 Task: Update the Trello card by adding a member, label, checklist, and setting start and due dates.
Action: Mouse moved to (408, 510)
Screenshot: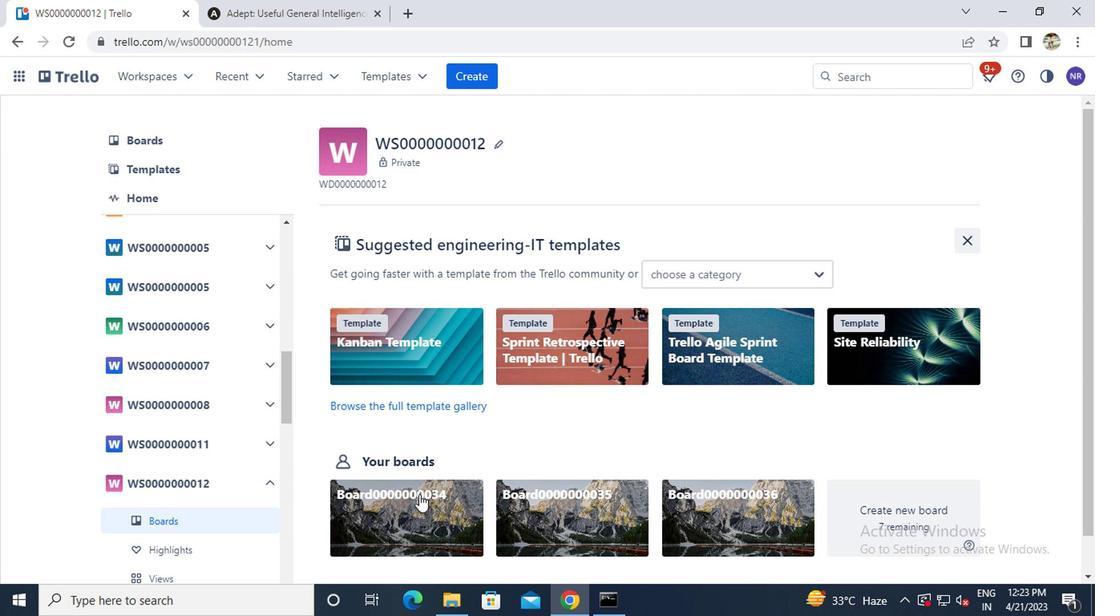 
Action: Mouse pressed left at (408, 510)
Screenshot: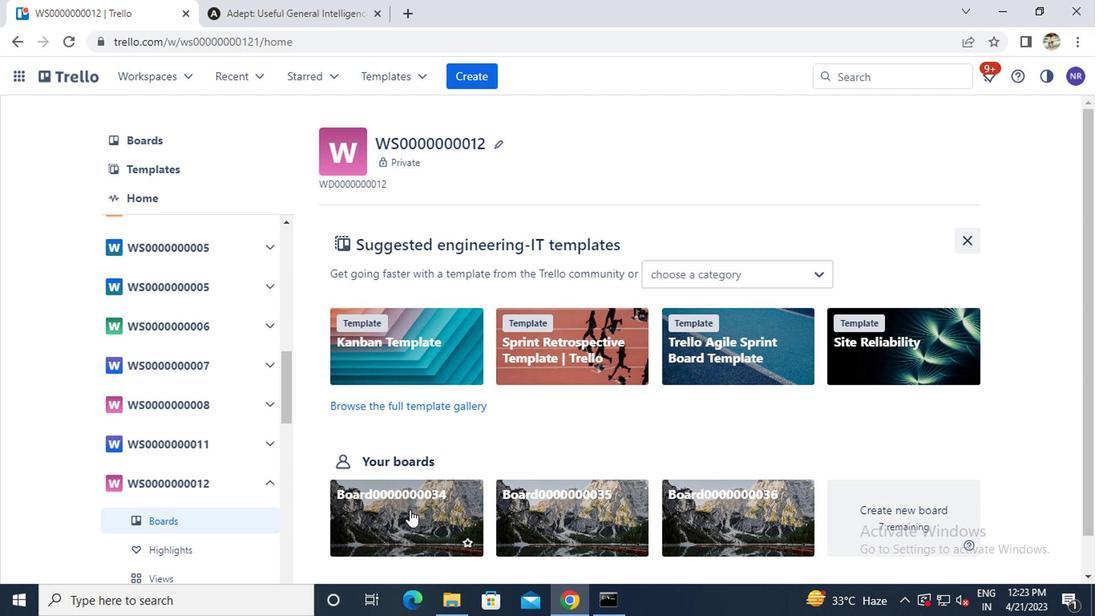 
Action: Mouse moved to (355, 204)
Screenshot: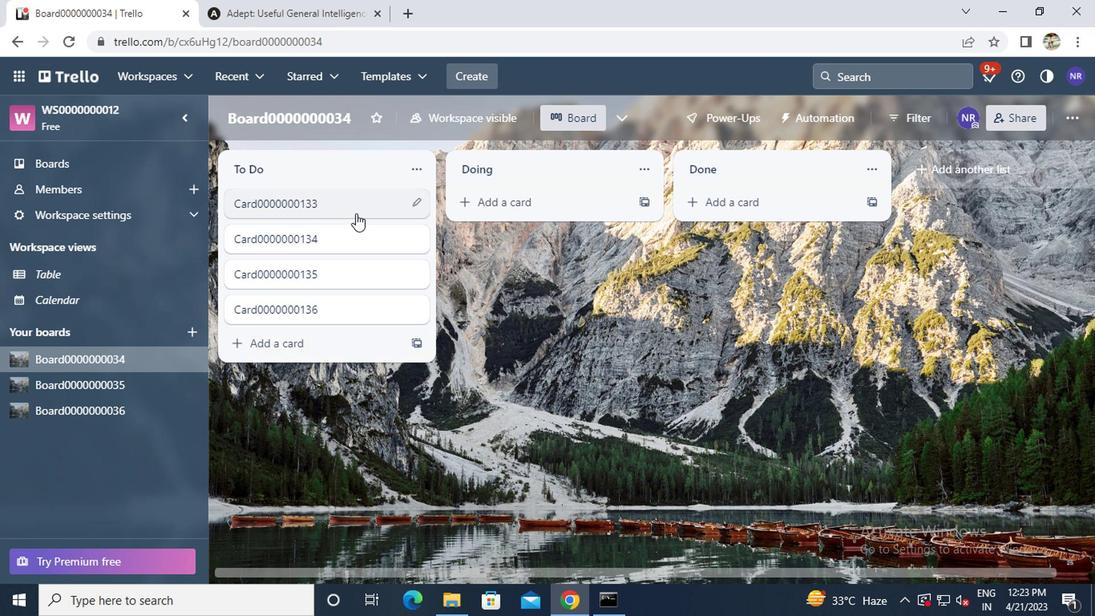 
Action: Mouse pressed left at (355, 204)
Screenshot: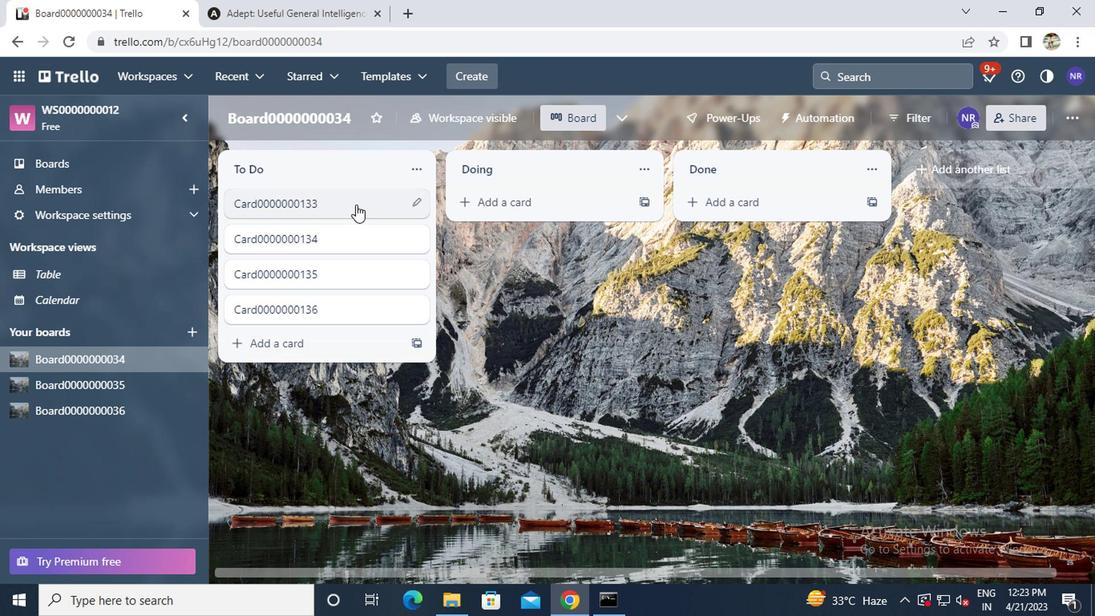 
Action: Mouse moved to (715, 207)
Screenshot: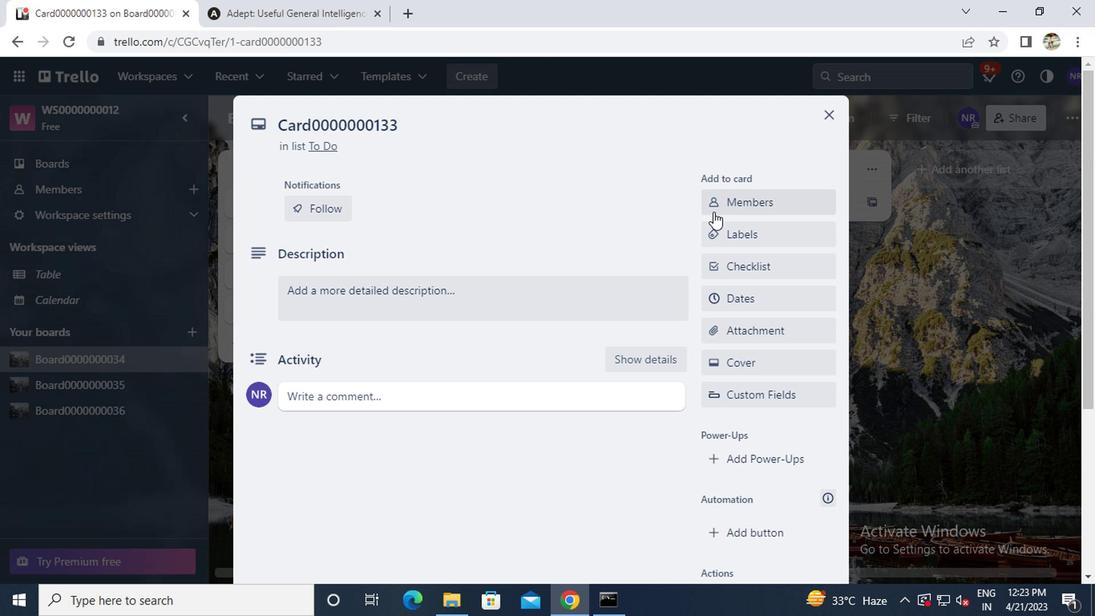 
Action: Mouse pressed left at (715, 207)
Screenshot: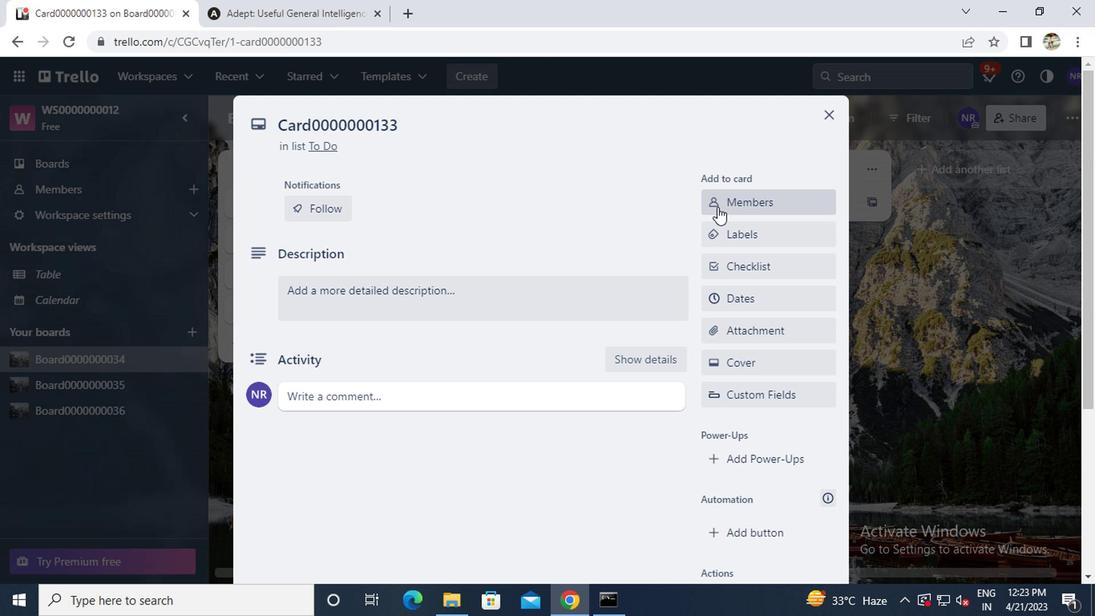
Action: Mouse moved to (742, 280)
Screenshot: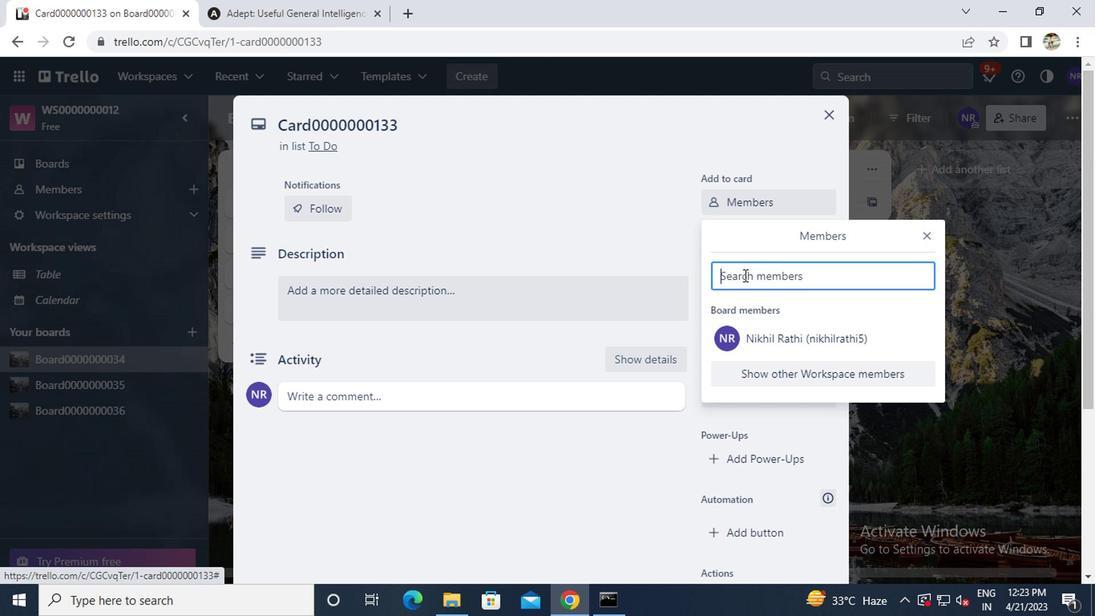 
Action: Mouse pressed left at (742, 280)
Screenshot: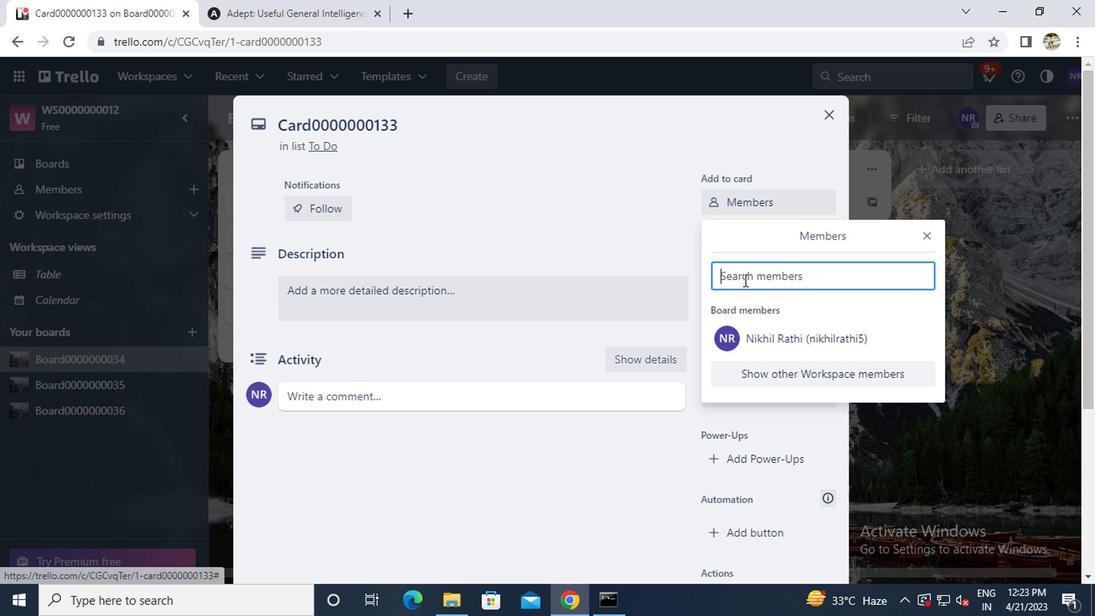 
Action: Key pressed <Key.caps_lock><Key.caps_lock>a<Key.caps_lock>yush98111<Key.shift>@GMAIL.COM
Screenshot: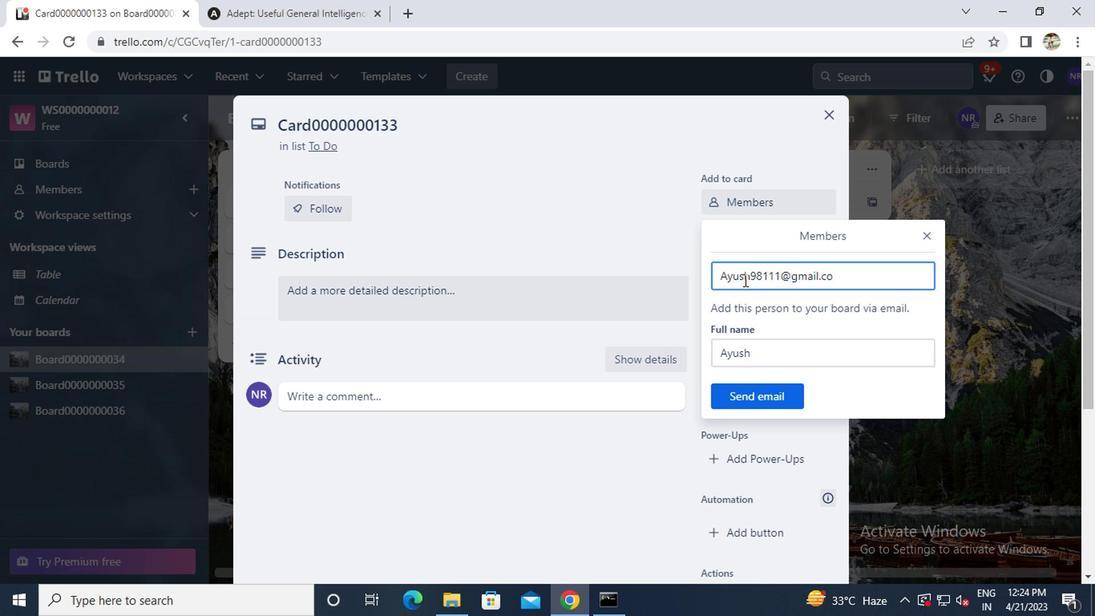
Action: Mouse moved to (769, 388)
Screenshot: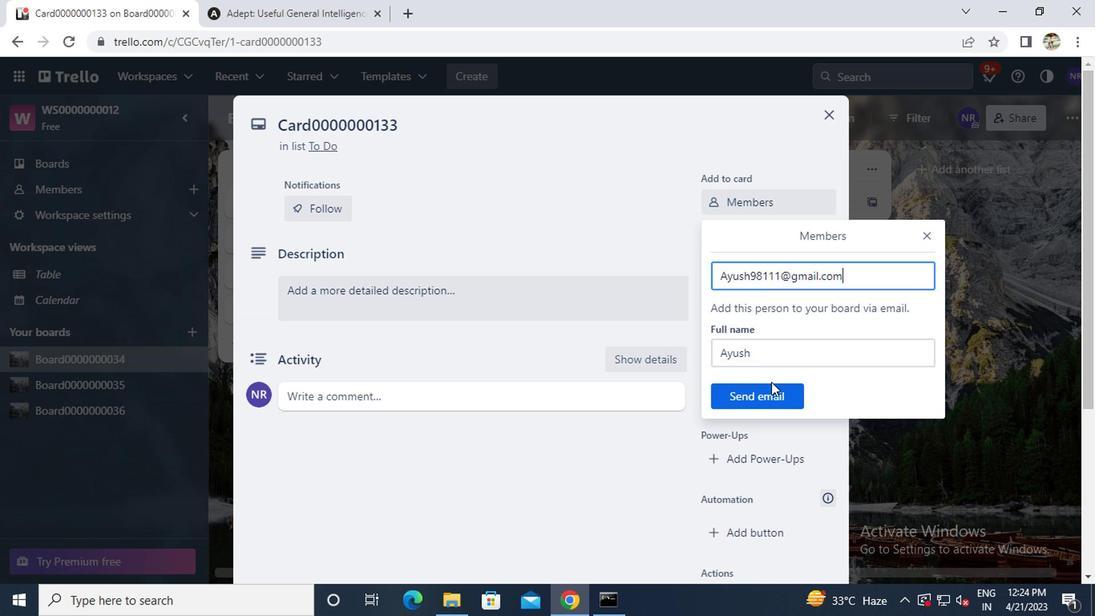 
Action: Mouse pressed left at (769, 388)
Screenshot: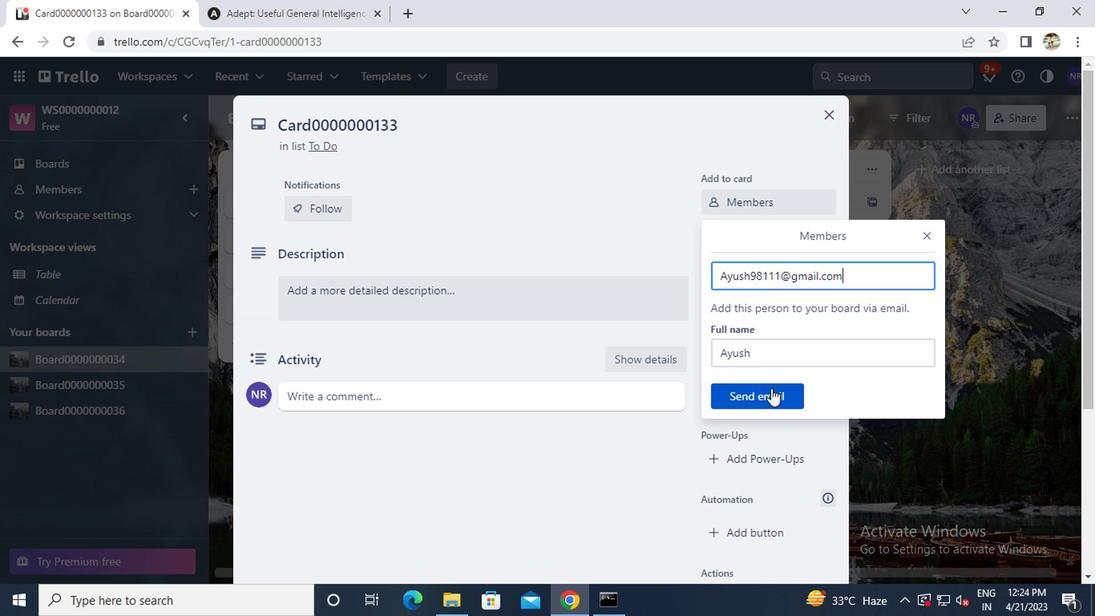 
Action: Mouse moved to (729, 238)
Screenshot: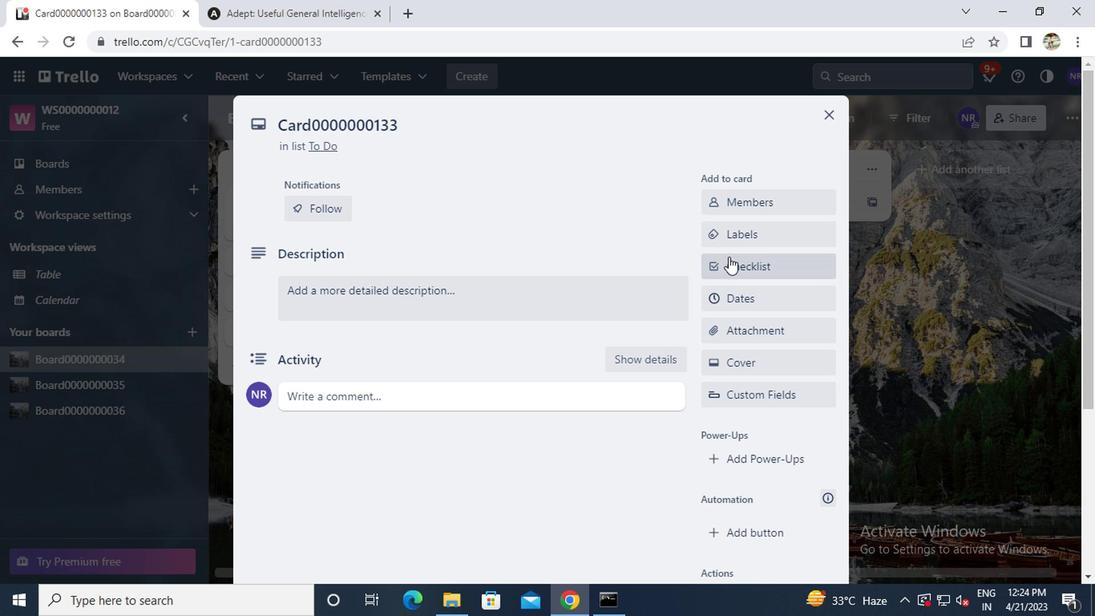
Action: Mouse pressed left at (729, 238)
Screenshot: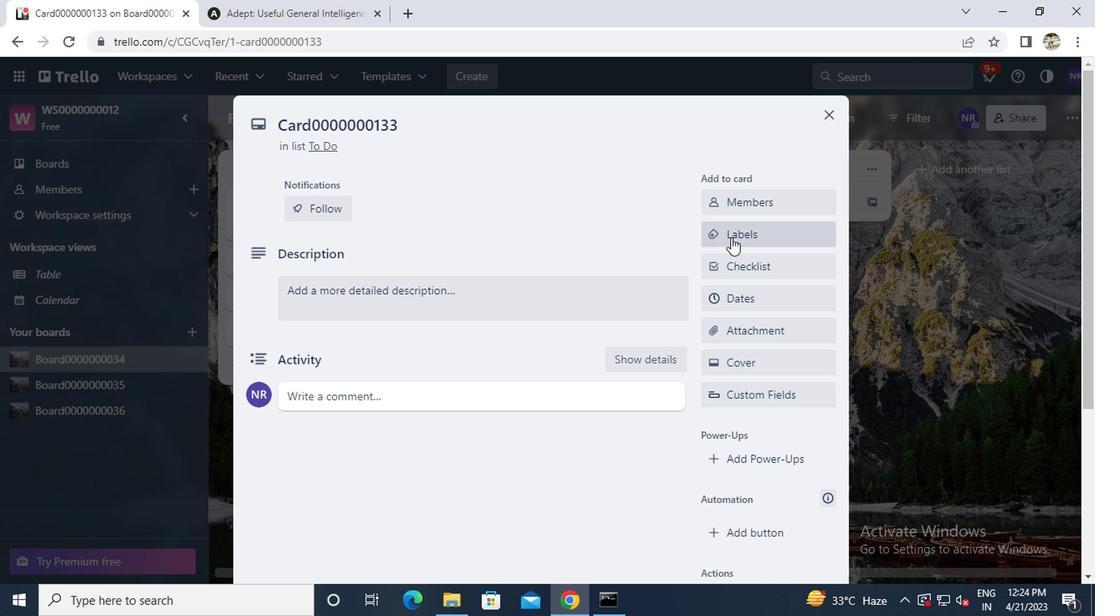 
Action: Mouse moved to (774, 394)
Screenshot: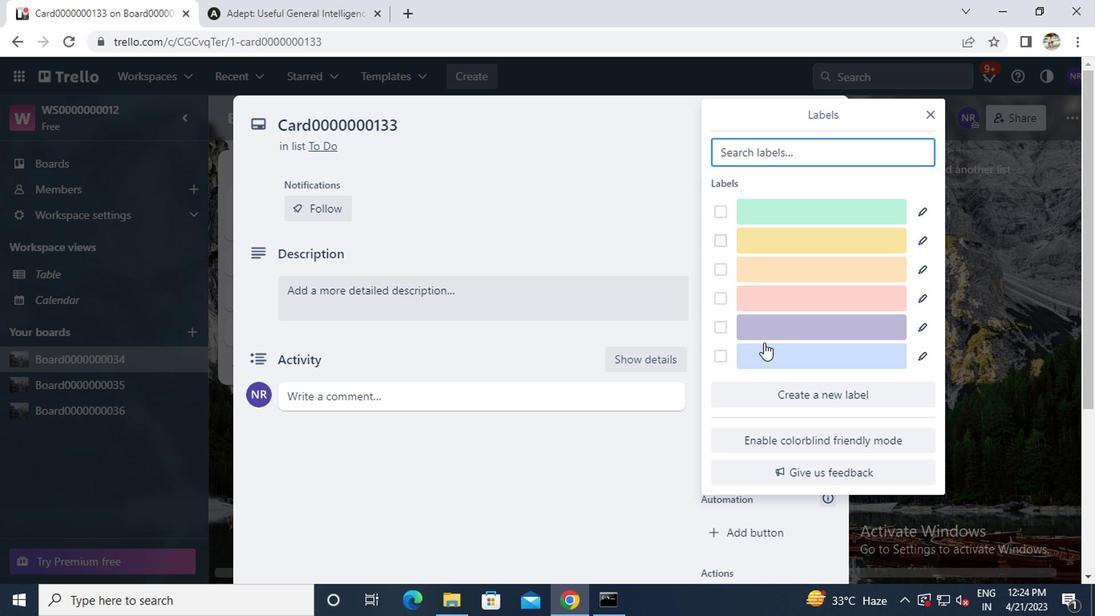
Action: Mouse pressed left at (774, 394)
Screenshot: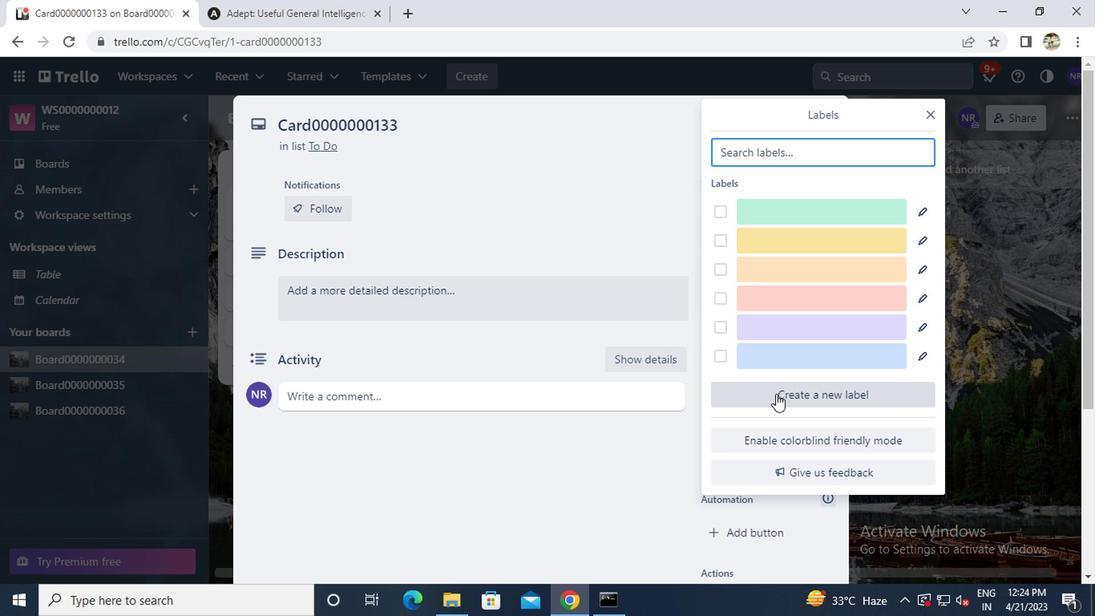 
Action: Mouse moved to (728, 344)
Screenshot: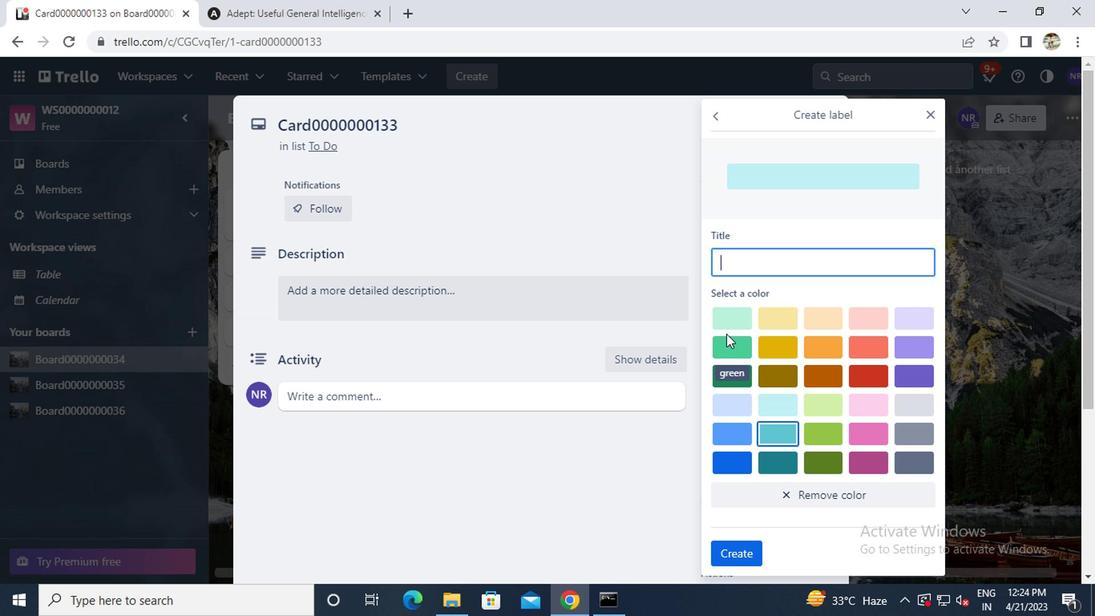 
Action: Mouse pressed left at (728, 344)
Screenshot: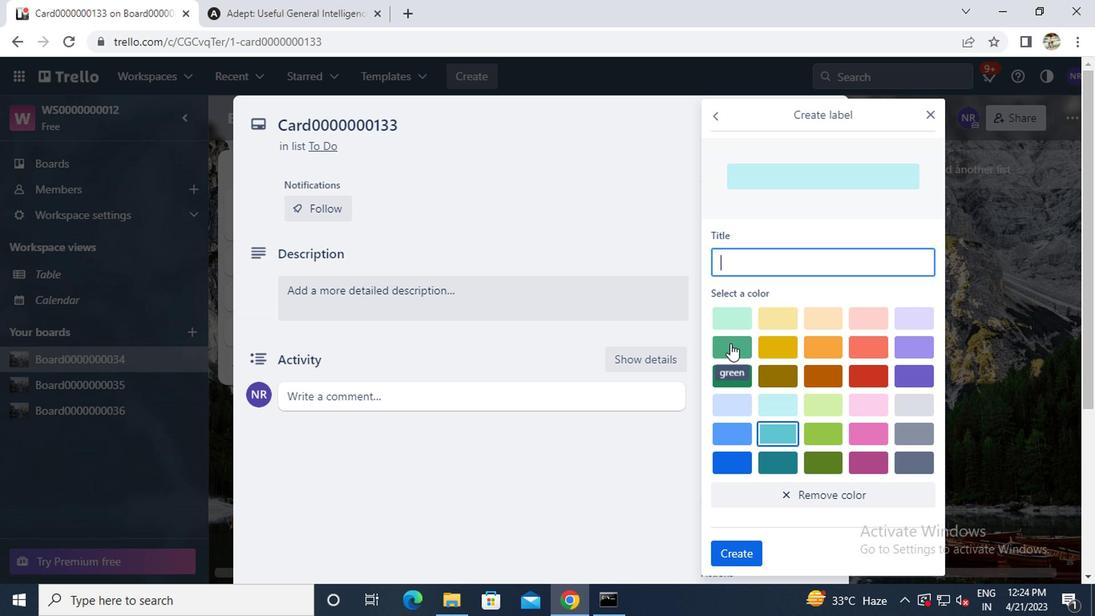
Action: Mouse moved to (732, 263)
Screenshot: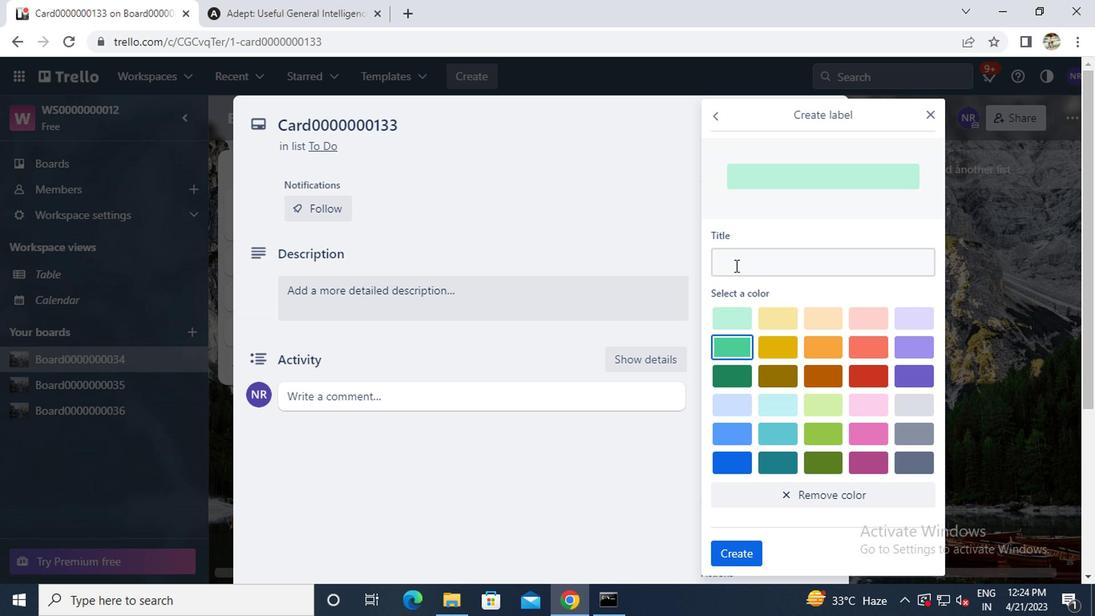 
Action: Mouse pressed left at (732, 263)
Screenshot: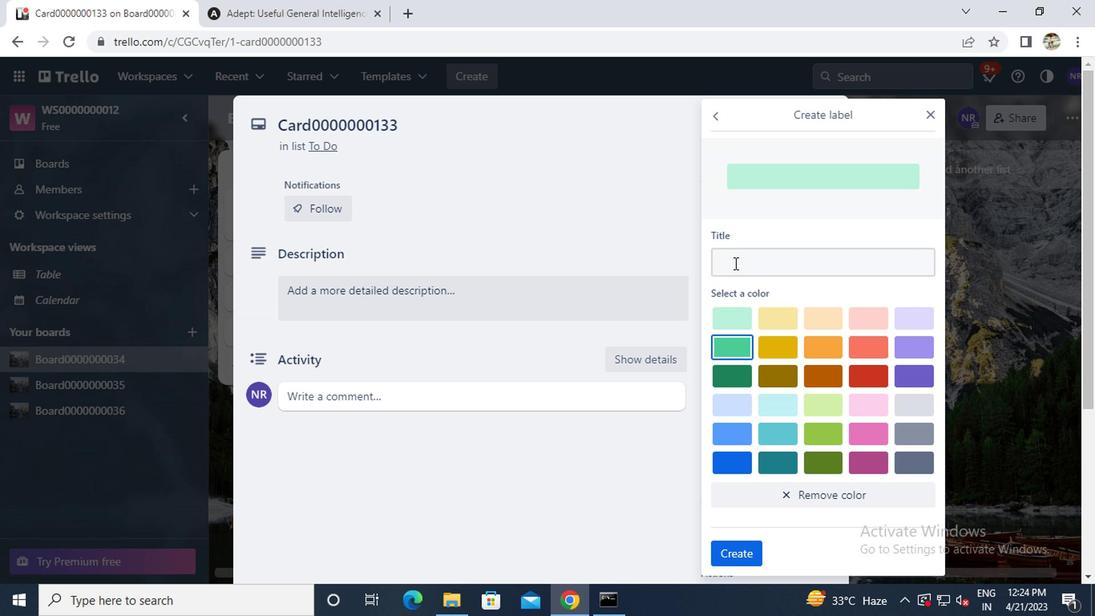 
Action: Key pressed <Key.caps_lock>L<Key.caps_lock>ABEL0000000133
Screenshot: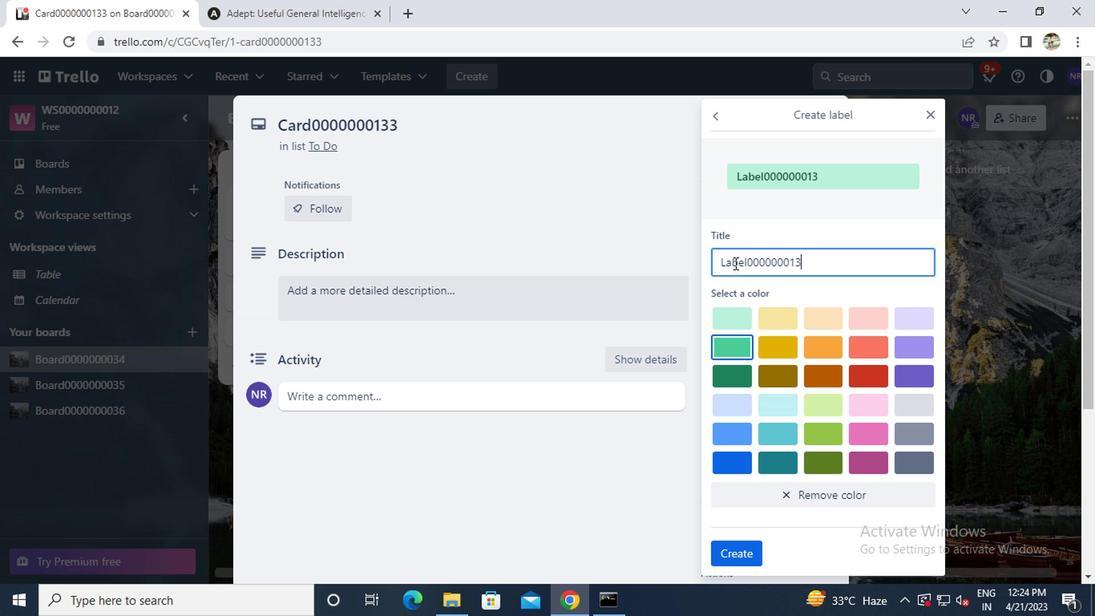 
Action: Mouse moved to (736, 547)
Screenshot: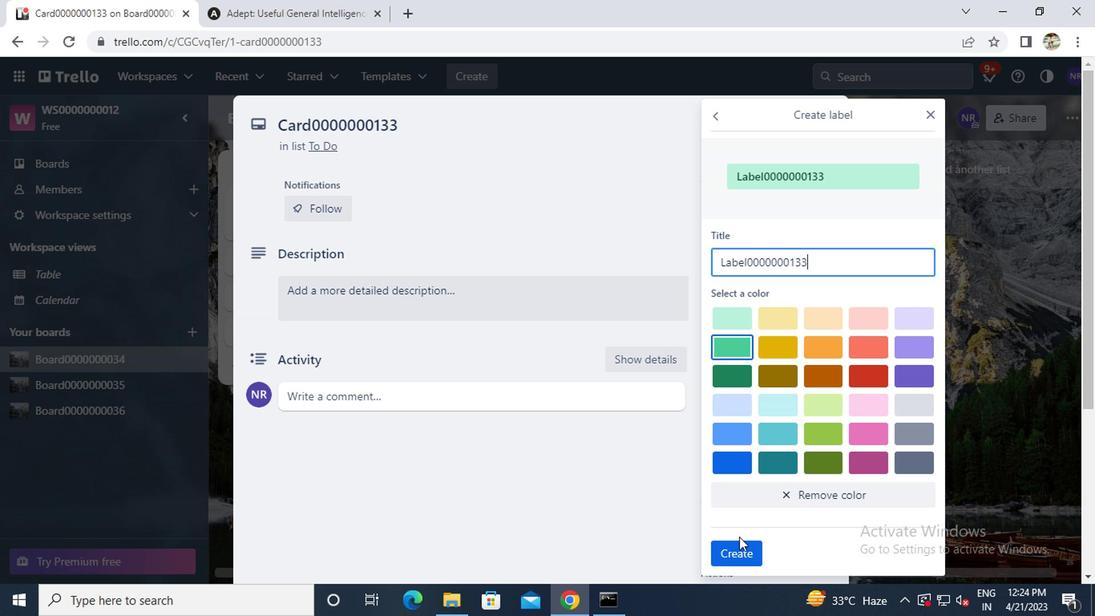 
Action: Mouse pressed left at (736, 547)
Screenshot: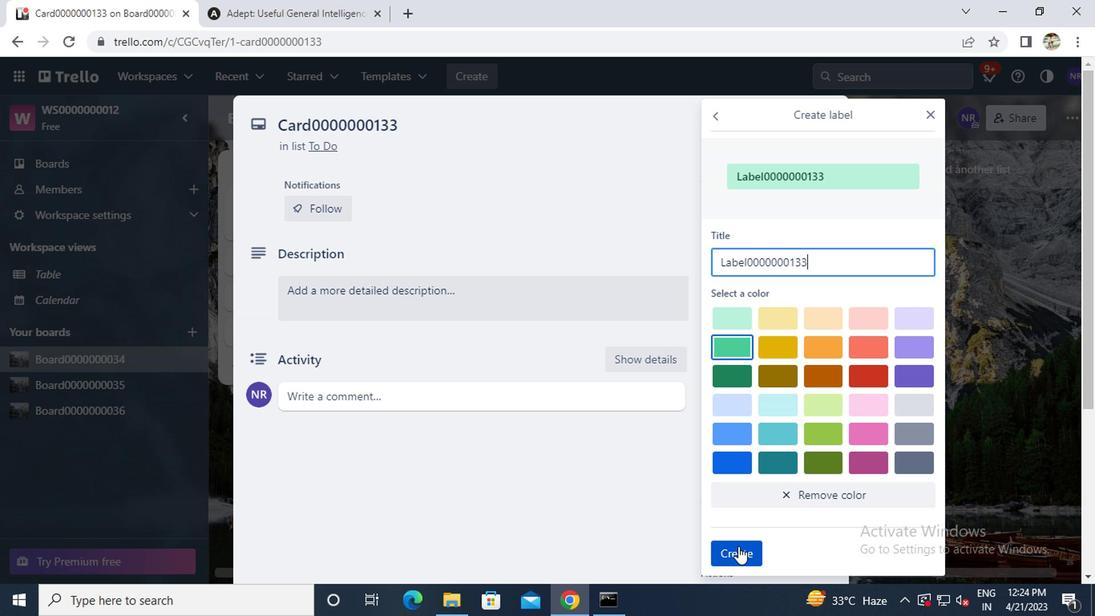 
Action: Mouse moved to (925, 110)
Screenshot: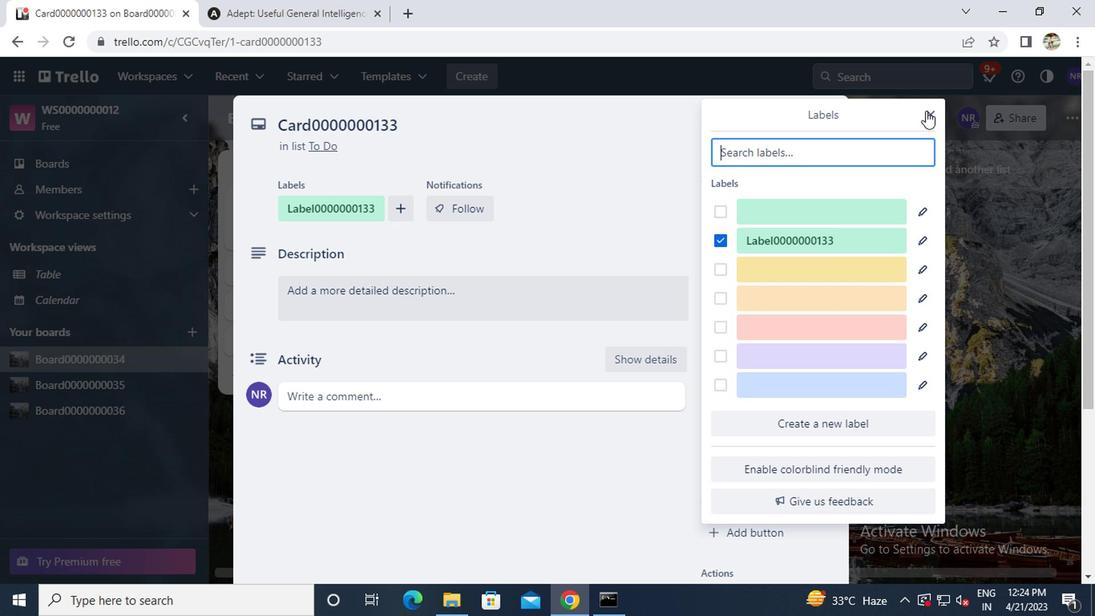 
Action: Mouse pressed left at (925, 110)
Screenshot: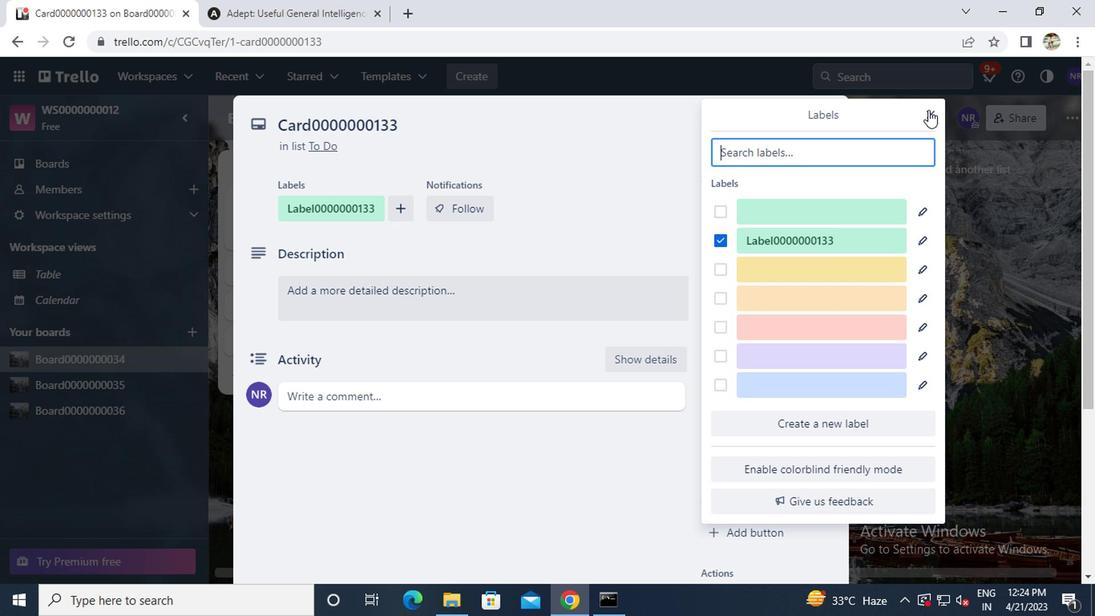 
Action: Mouse moved to (778, 263)
Screenshot: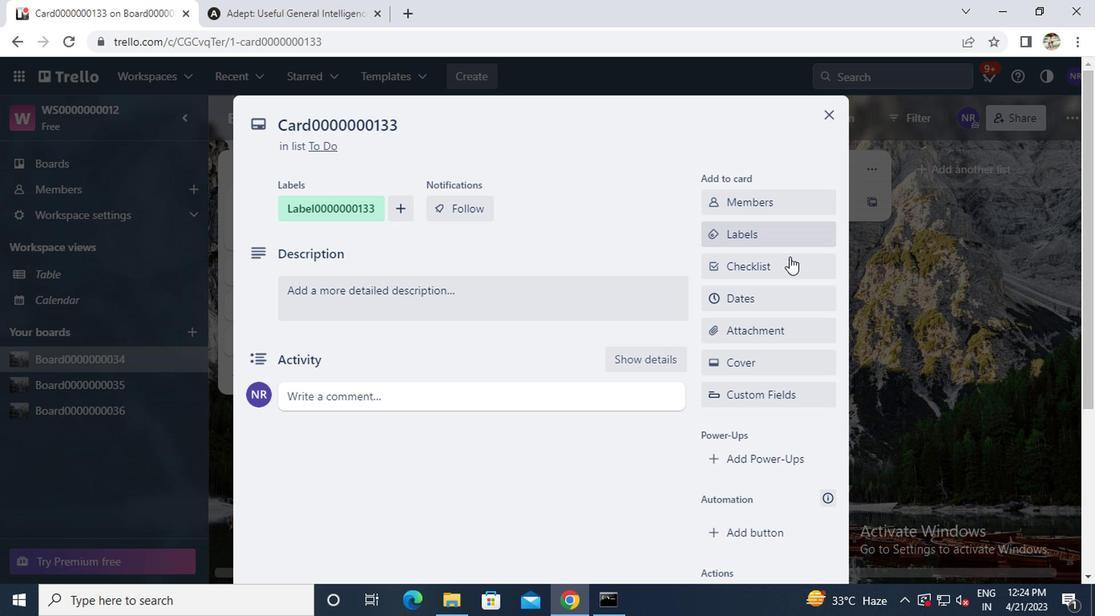 
Action: Mouse pressed left at (778, 263)
Screenshot: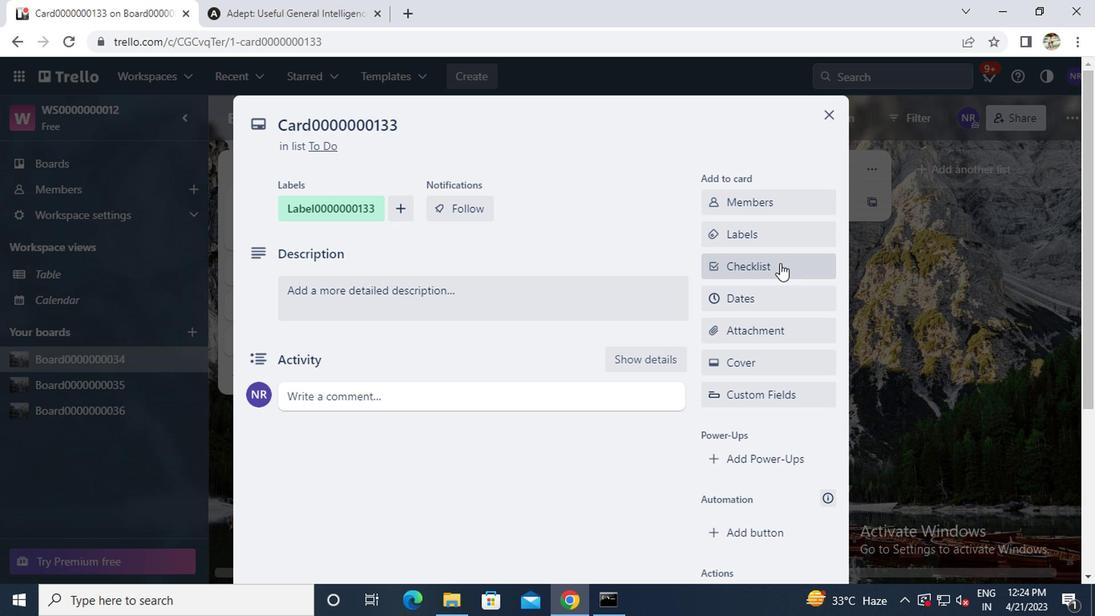 
Action: Key pressed <Key.caps_lock>CL0000000133
Screenshot: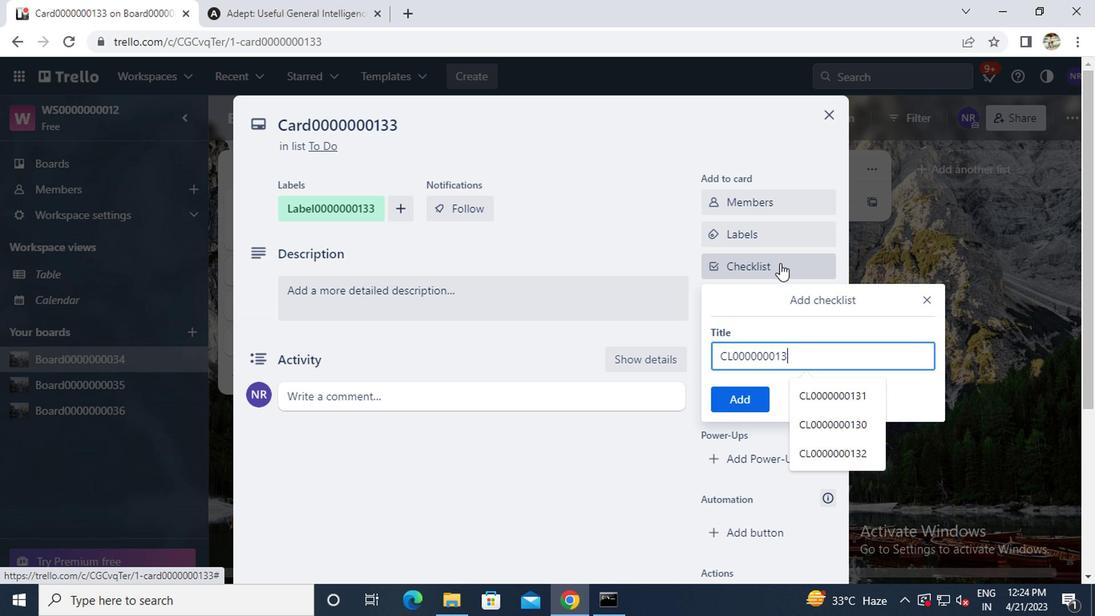 
Action: Mouse moved to (750, 399)
Screenshot: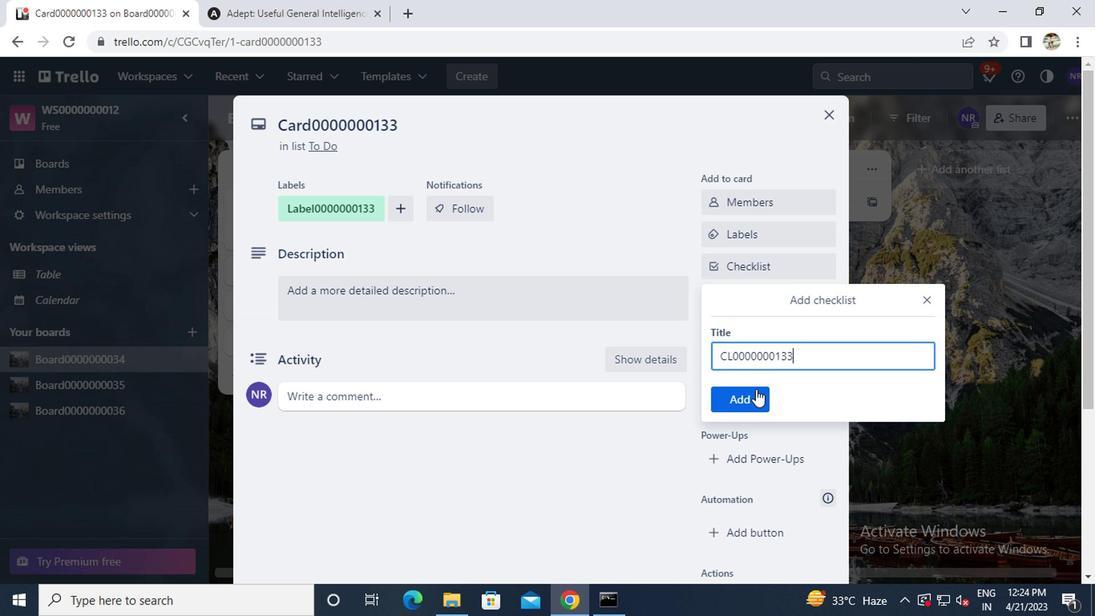 
Action: Mouse pressed left at (750, 399)
Screenshot: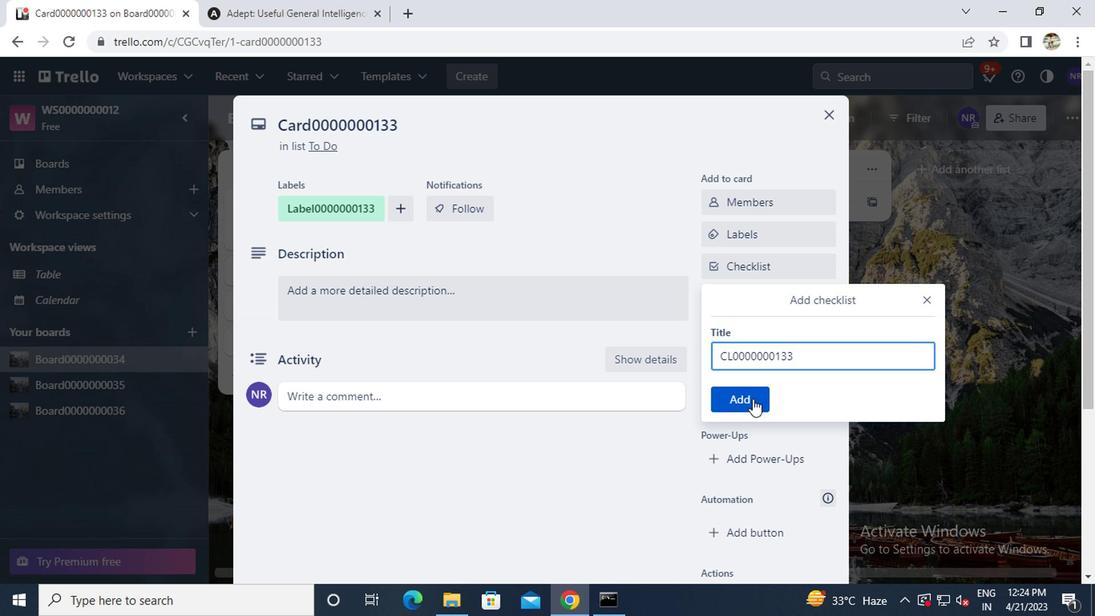 
Action: Mouse moved to (734, 300)
Screenshot: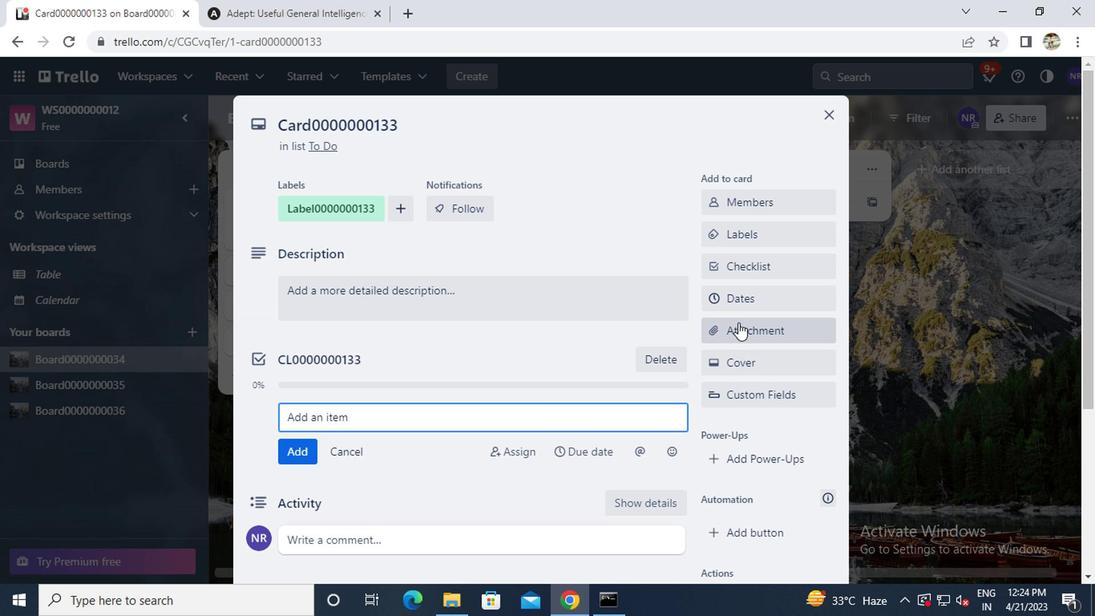 
Action: Mouse pressed left at (734, 300)
Screenshot: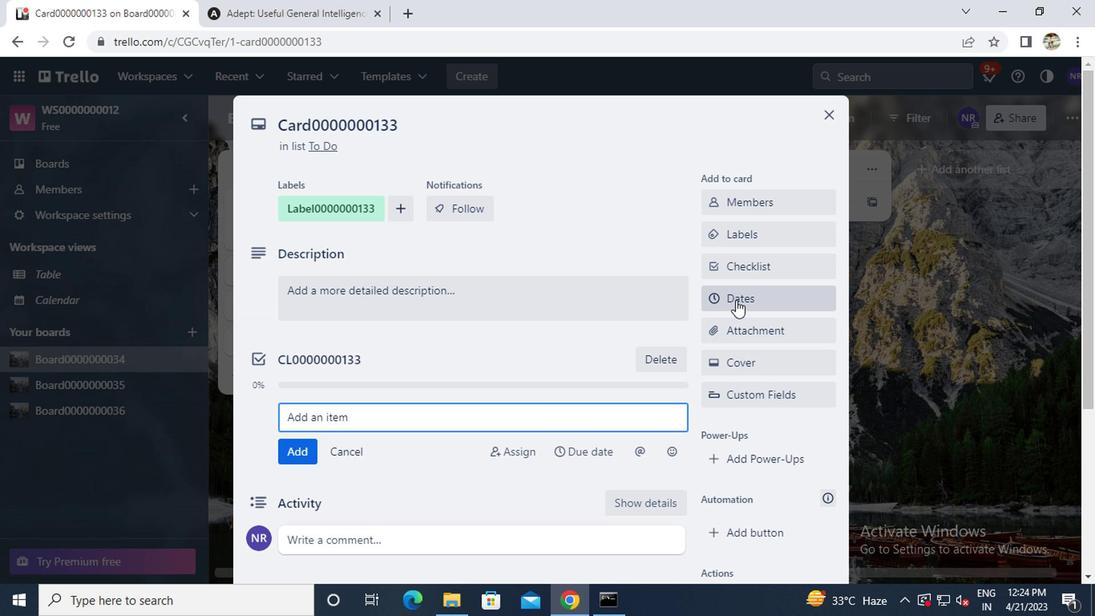
Action: Mouse moved to (718, 397)
Screenshot: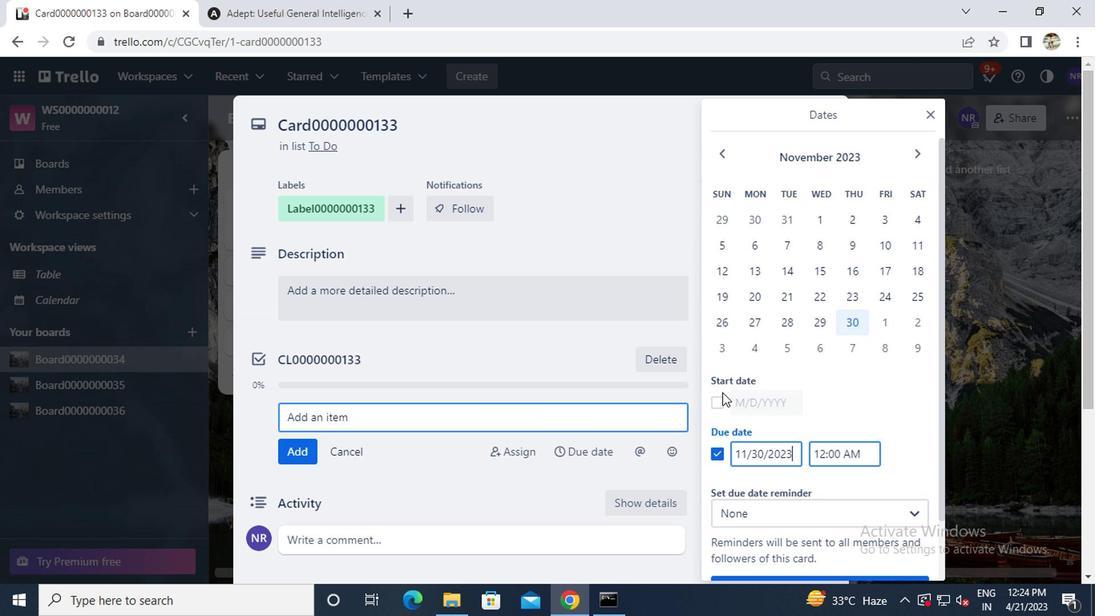 
Action: Mouse pressed left at (718, 397)
Screenshot: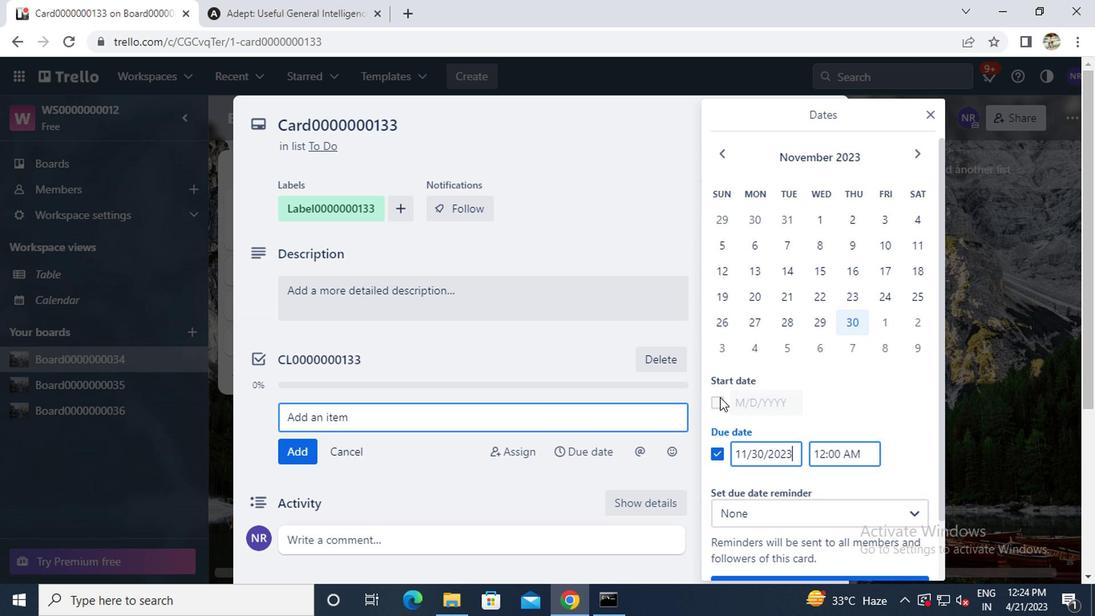 
Action: Mouse moved to (720, 154)
Screenshot: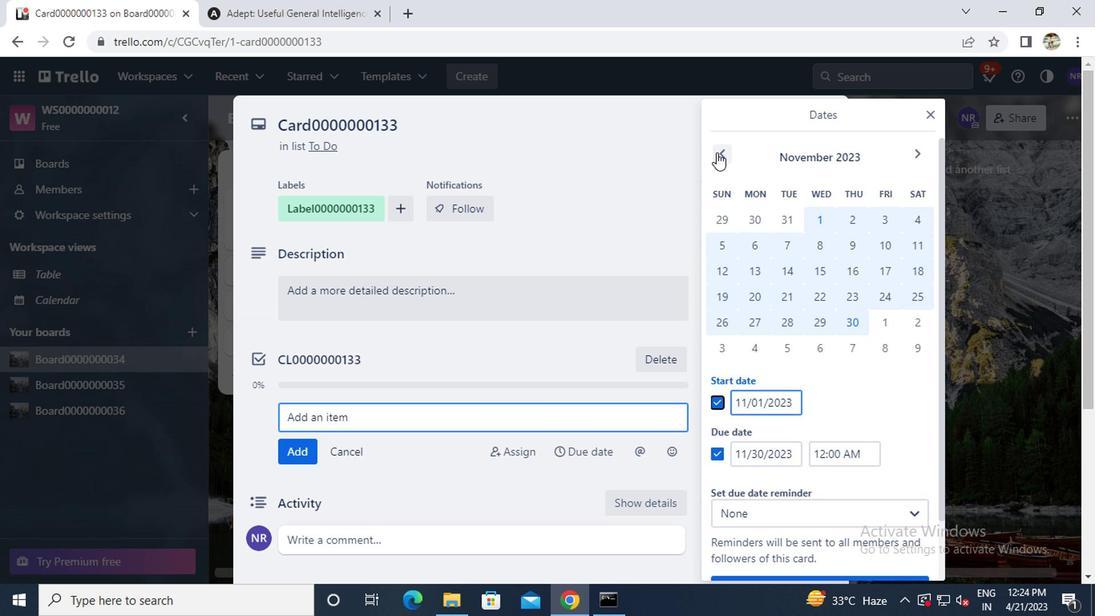 
Action: Mouse pressed left at (720, 154)
Screenshot: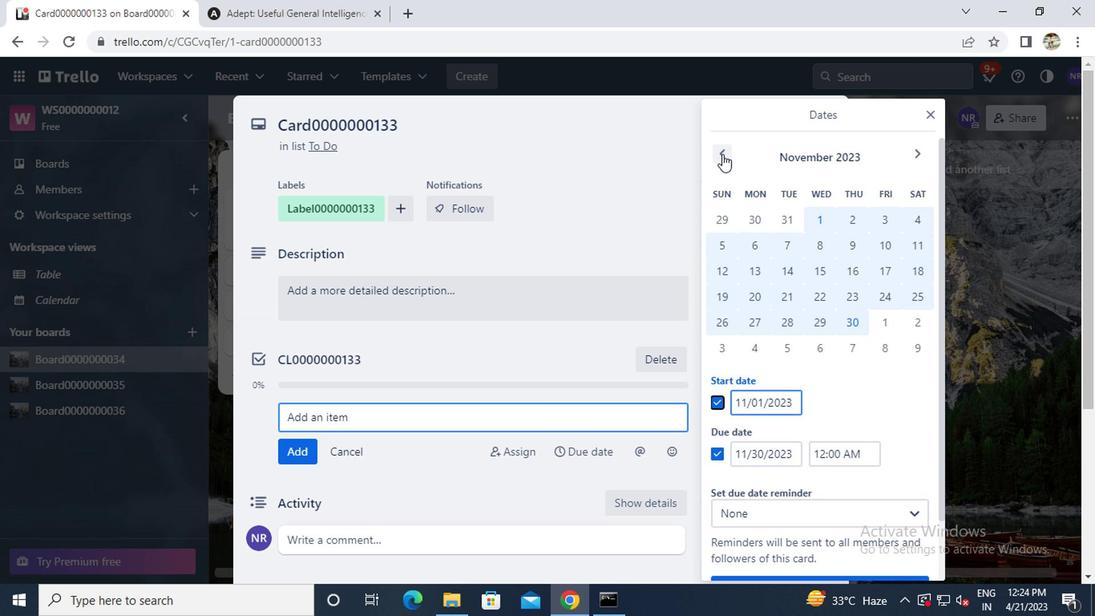 
Action: Mouse pressed left at (720, 154)
Screenshot: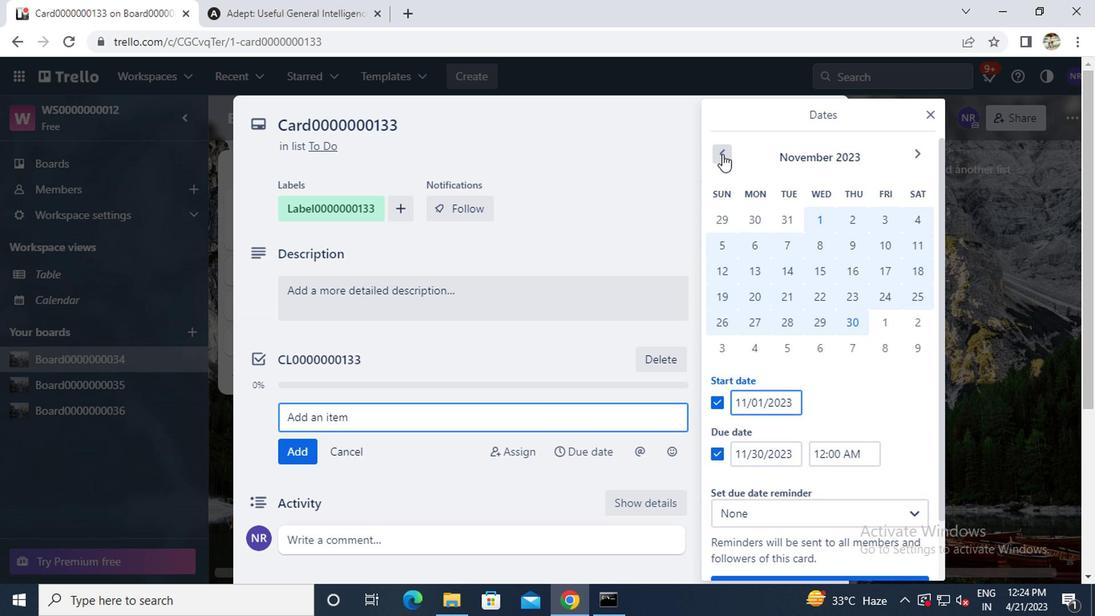 
Action: Mouse pressed left at (720, 154)
Screenshot: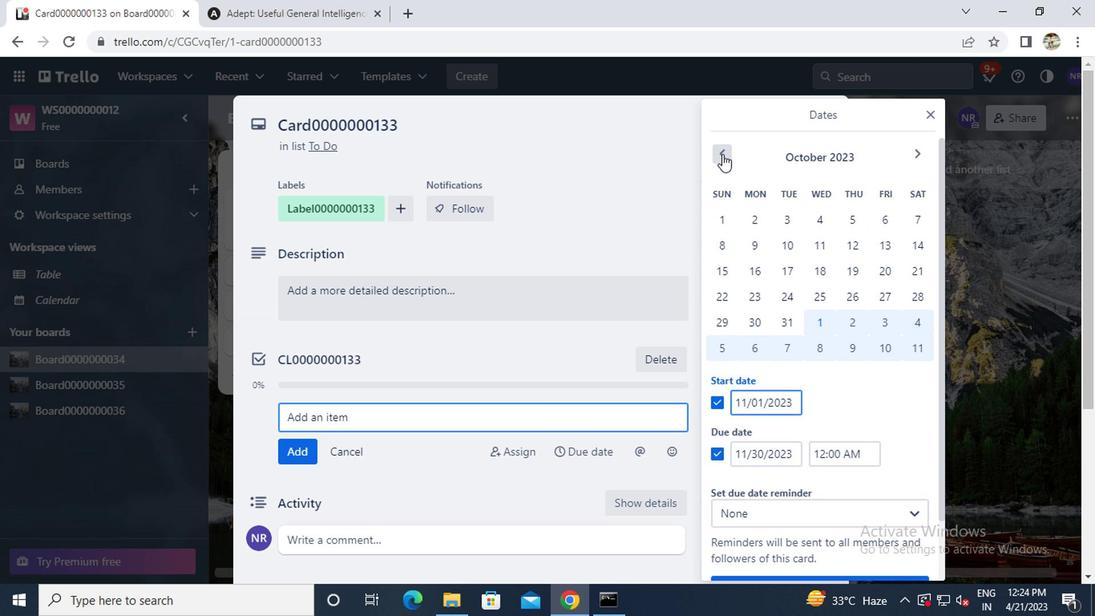 
Action: Mouse pressed left at (720, 154)
Screenshot: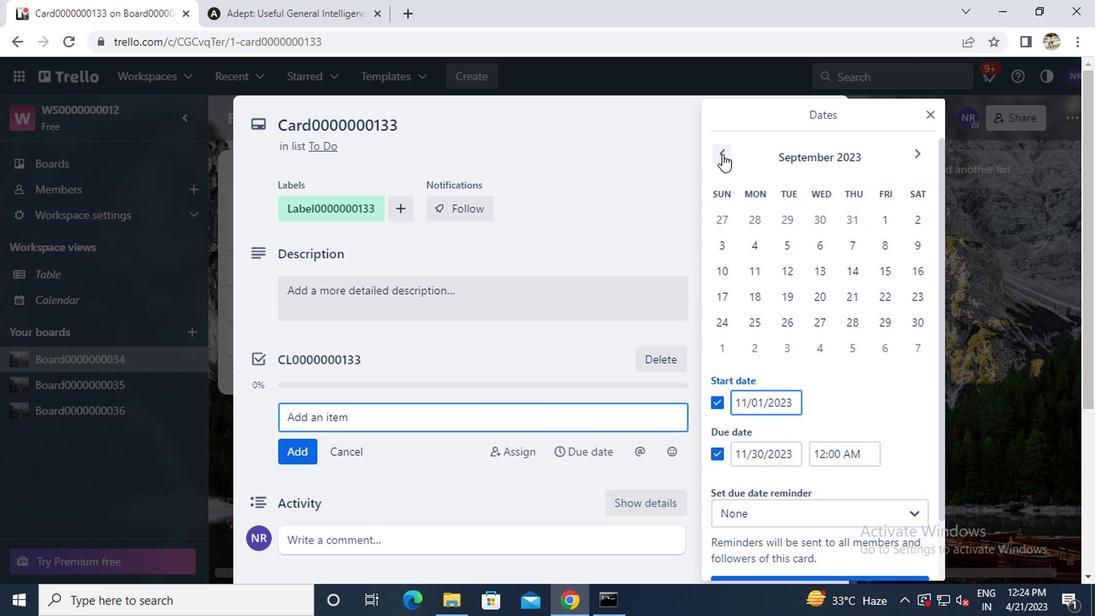 
Action: Mouse pressed left at (720, 154)
Screenshot: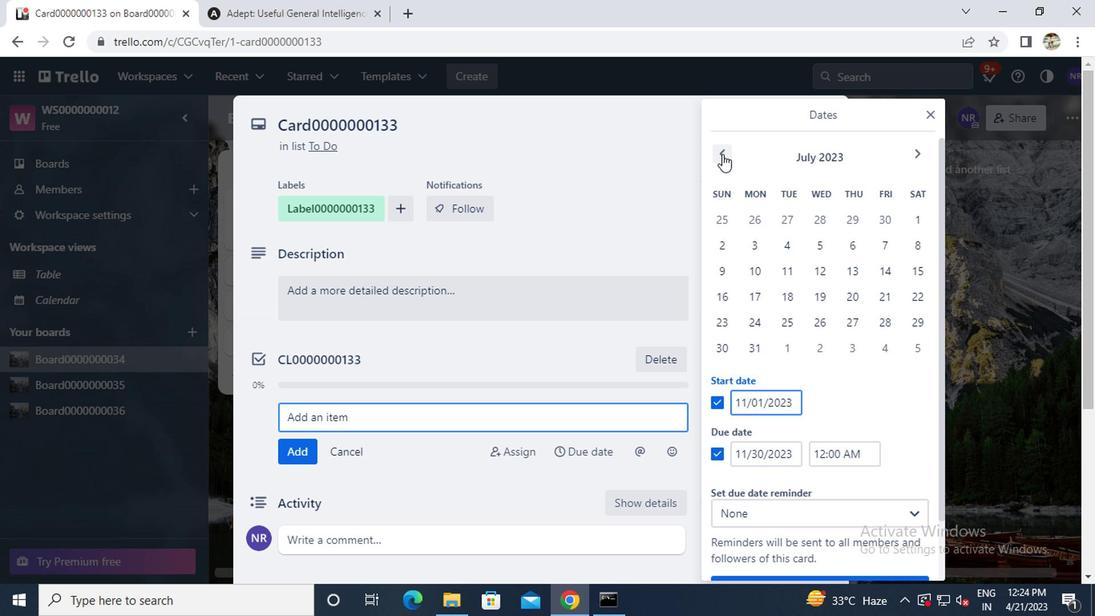 
Action: Mouse pressed left at (720, 154)
Screenshot: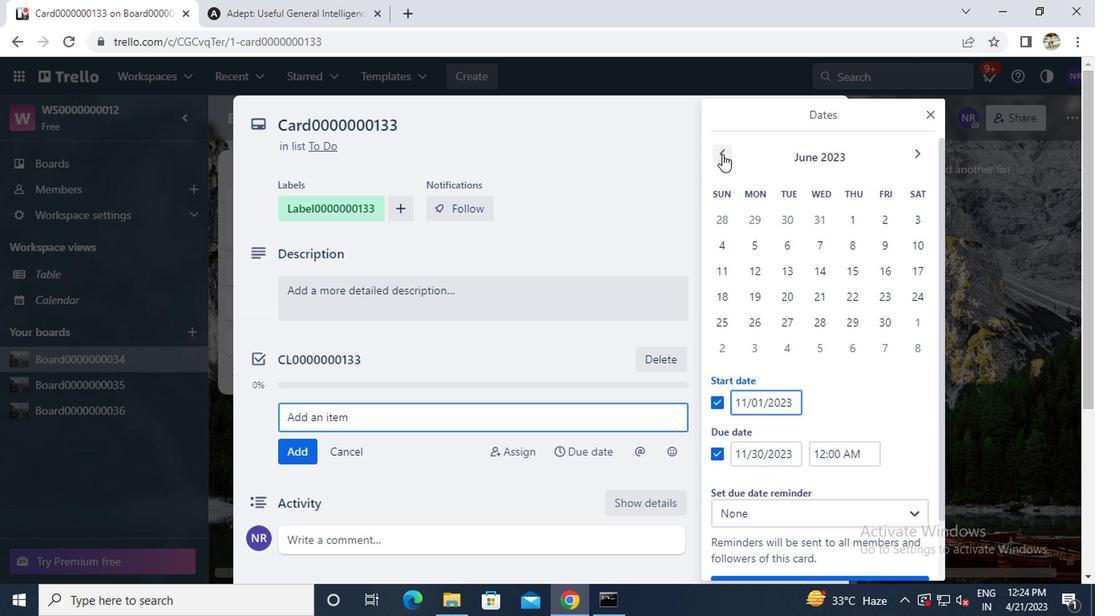 
Action: Mouse pressed left at (720, 154)
Screenshot: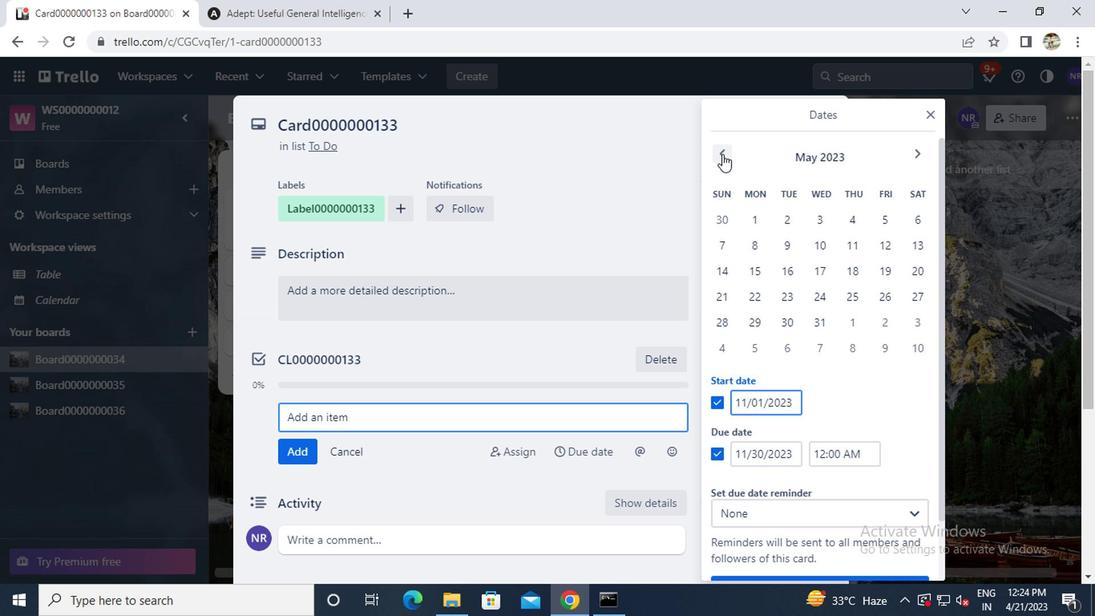 
Action: Mouse moved to (915, 246)
Screenshot: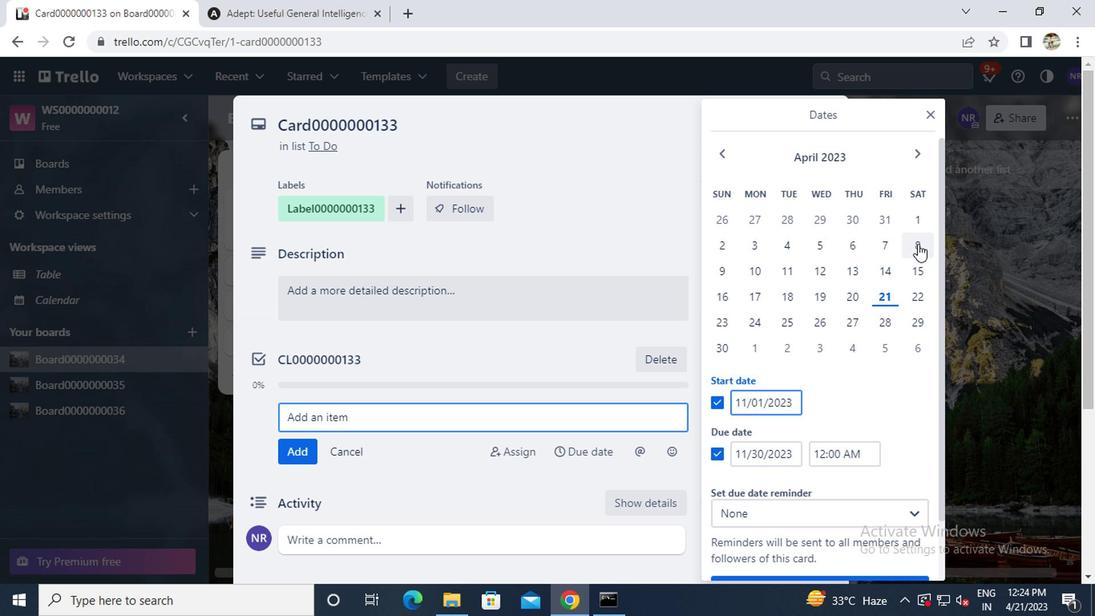 
Action: Mouse pressed left at (915, 246)
Screenshot: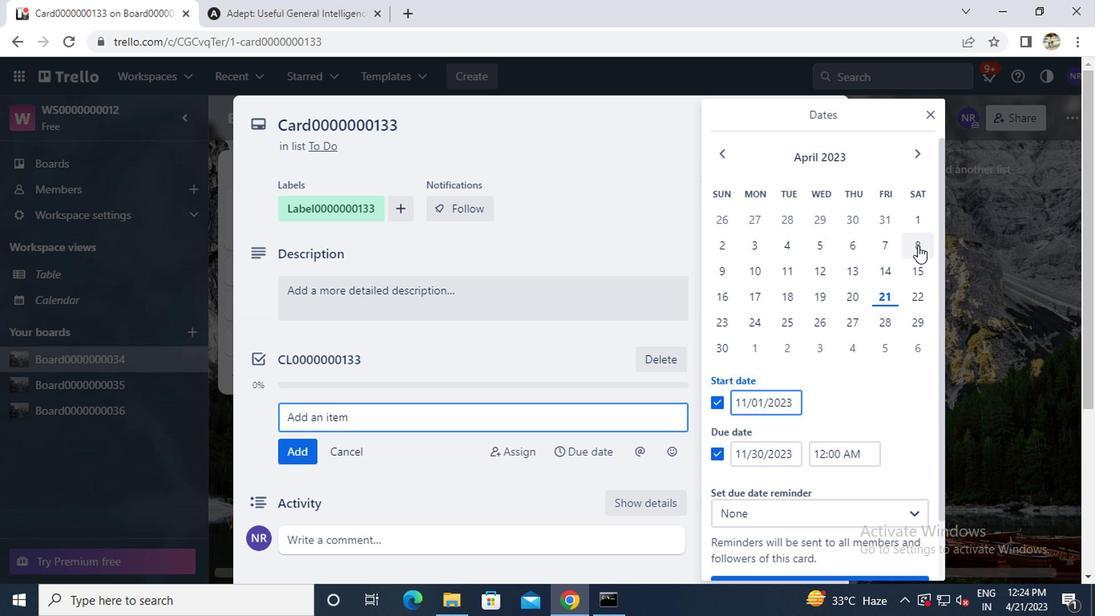 
Action: Mouse moved to (728, 344)
Screenshot: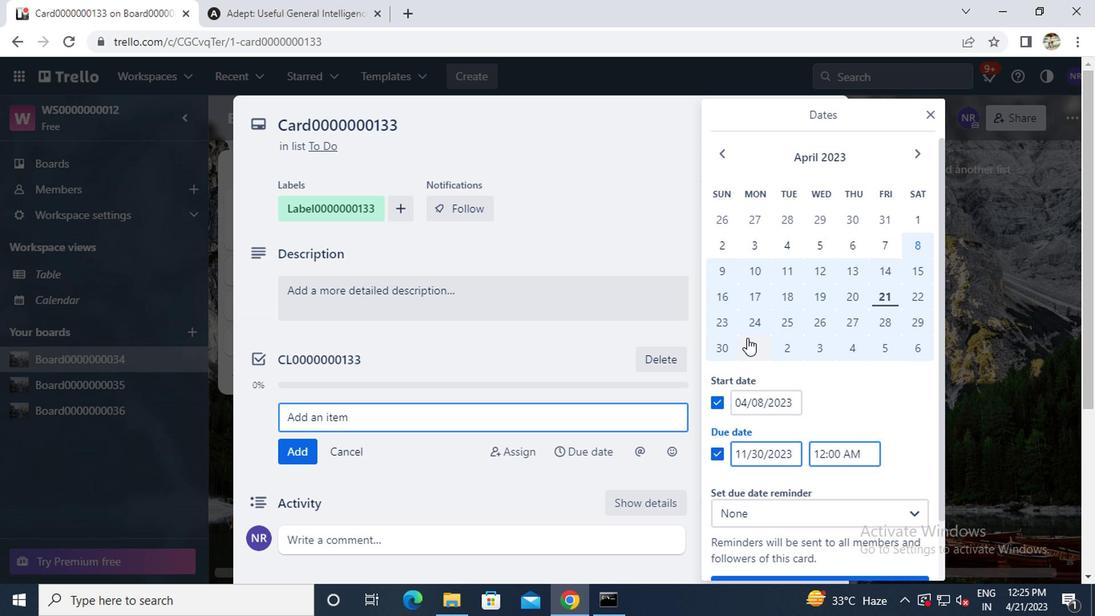 
Action: Mouse pressed left at (728, 344)
Screenshot: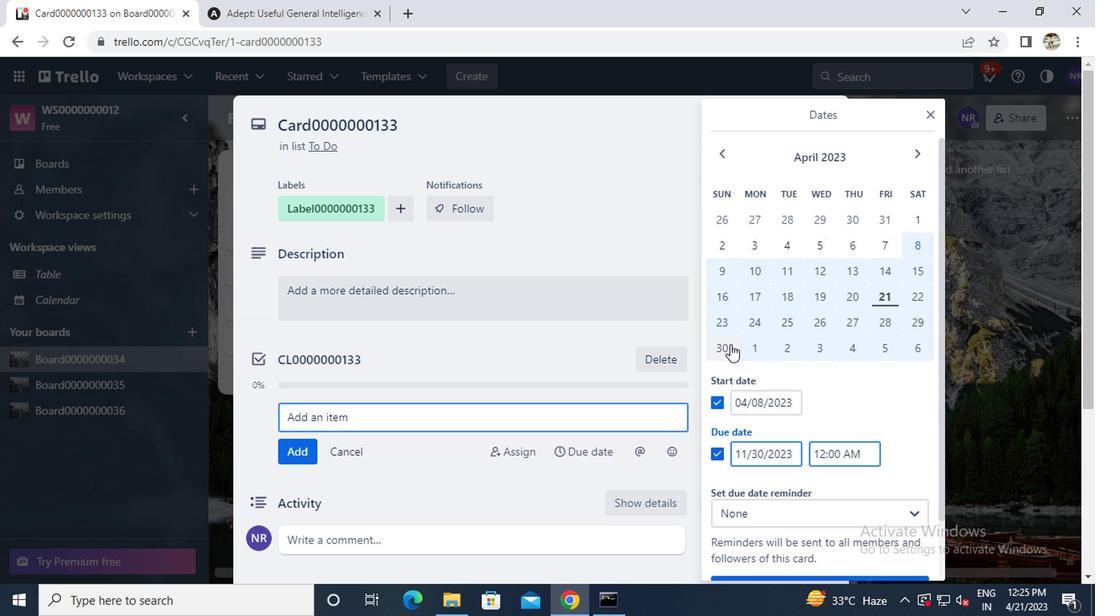 
Action: Mouse moved to (743, 360)
Screenshot: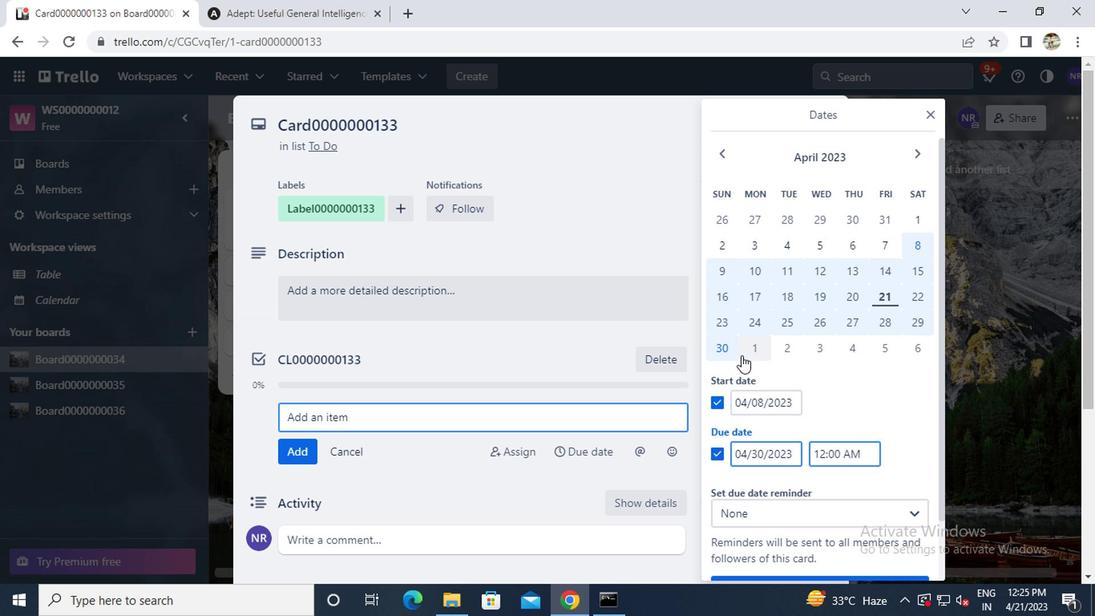 
Action: Mouse scrolled (743, 360) with delta (0, 0)
Screenshot: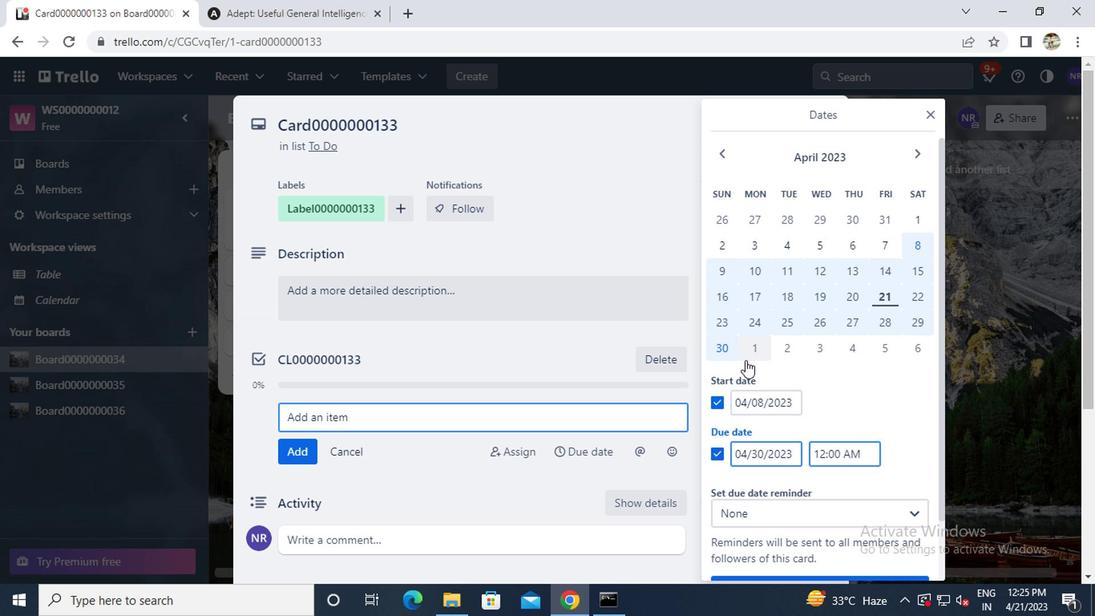 
Action: Mouse scrolled (743, 360) with delta (0, 0)
Screenshot: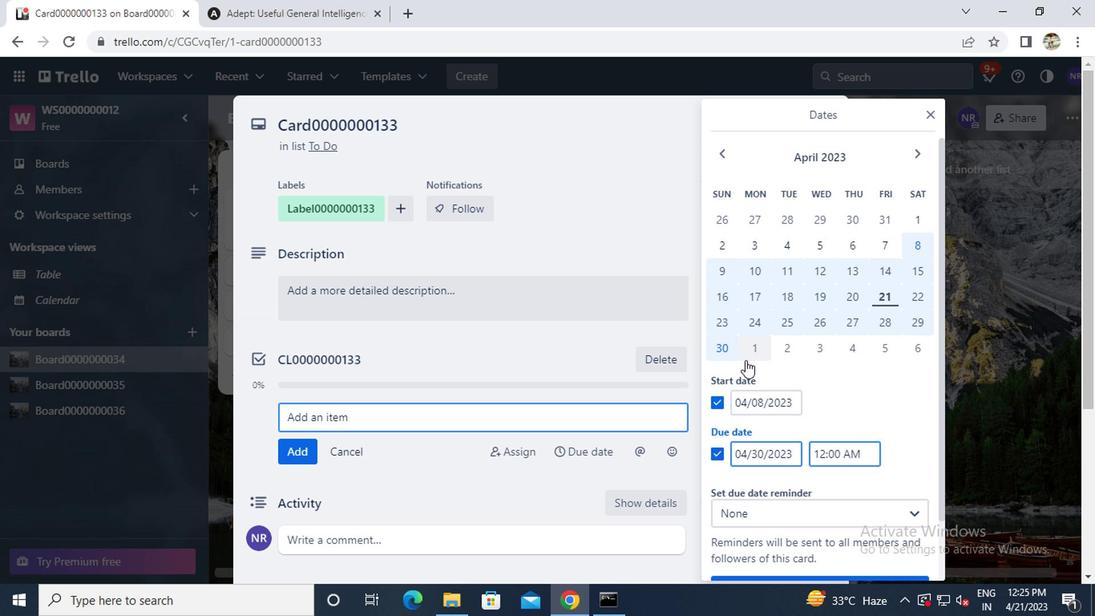 
Action: Mouse moved to (759, 525)
Screenshot: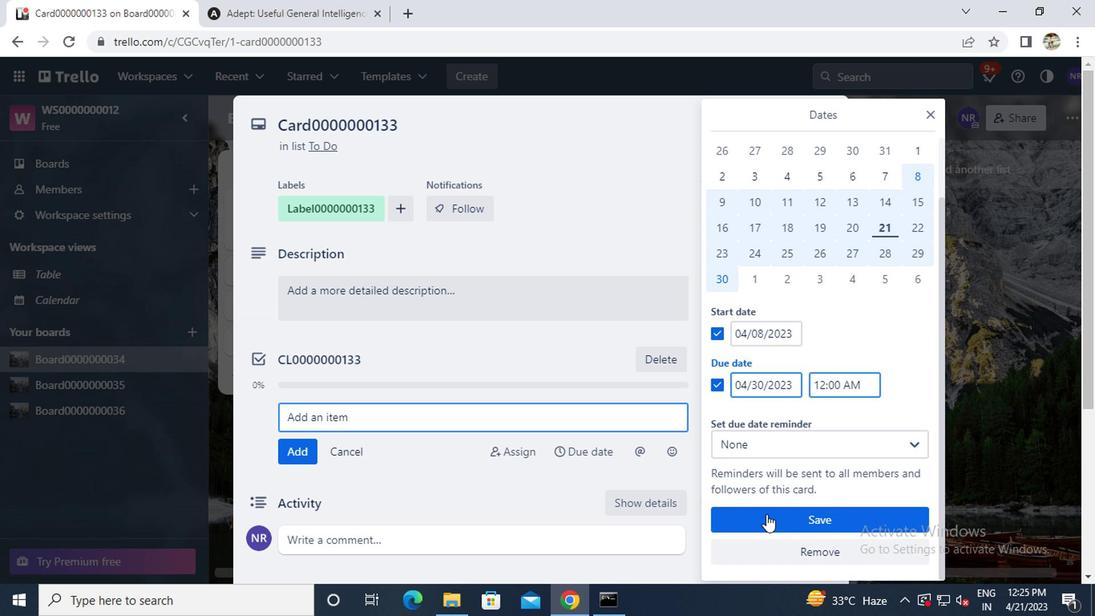 
Action: Mouse pressed left at (759, 525)
Screenshot: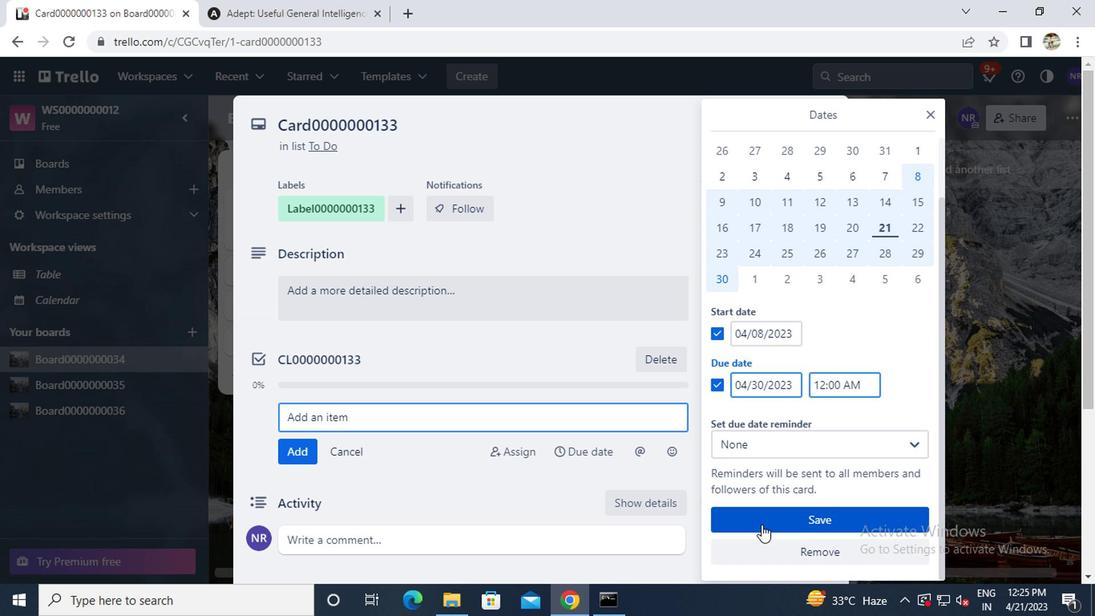 
Action: Mouse moved to (822, 121)
Screenshot: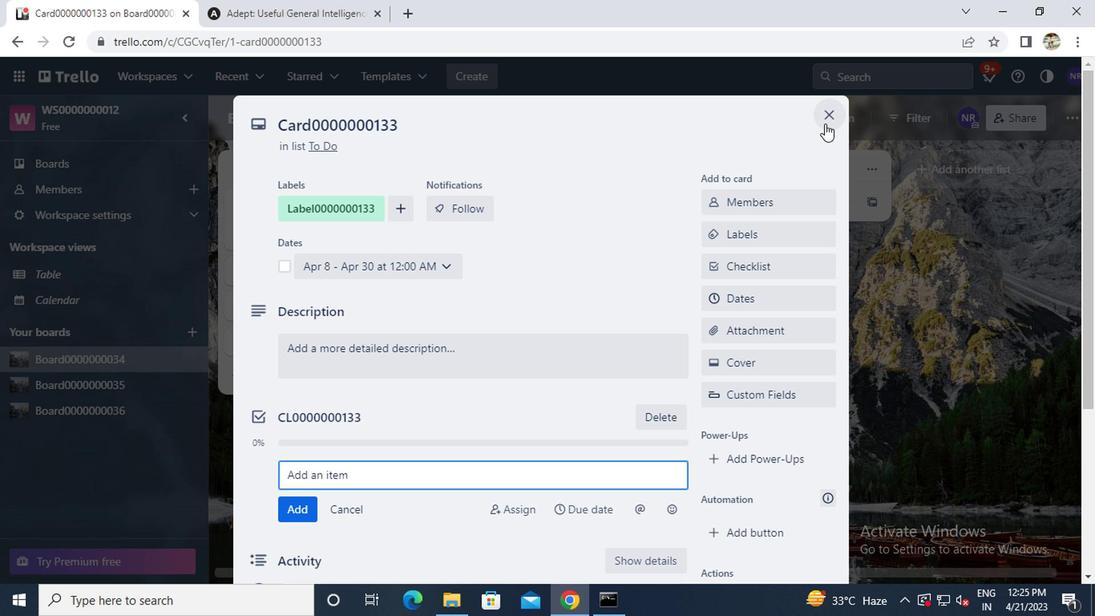 
Action: Mouse pressed left at (822, 121)
Screenshot: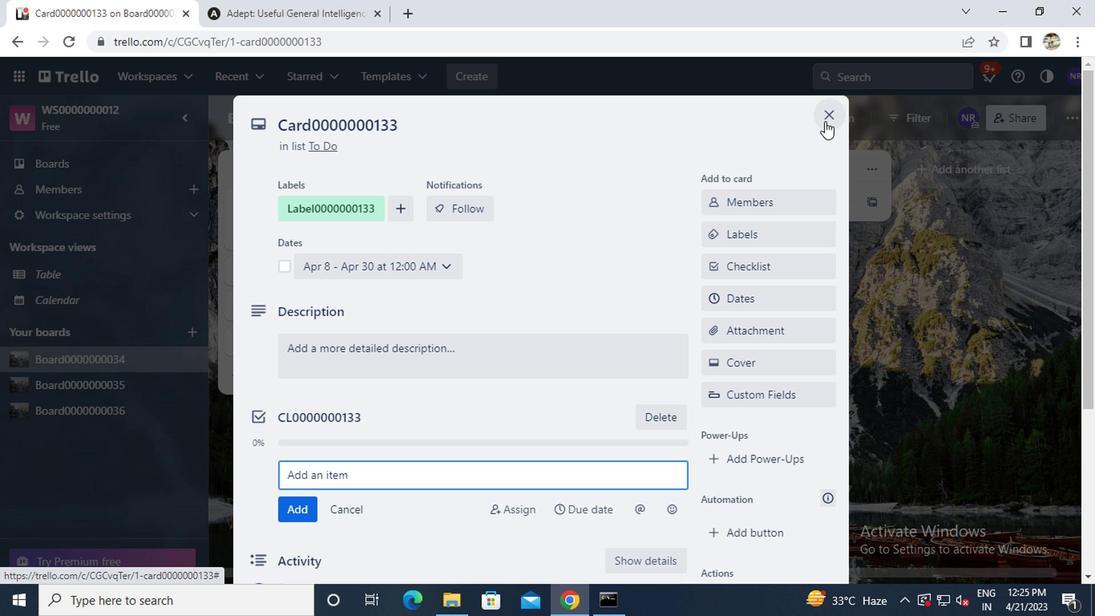 
